 Task: Look for space in Cieza, Spain from 22nd June, 2023 to 30th June, 2023 for 2 adults in price range Rs.7000 to Rs.15000. Place can be entire place with 1  bedroom having 1 bed and 1 bathroom. Property type can be house, flat, guest house, hotel. Booking option can be shelf check-in. Required host language is English.
Action: Mouse moved to (296, 151)
Screenshot: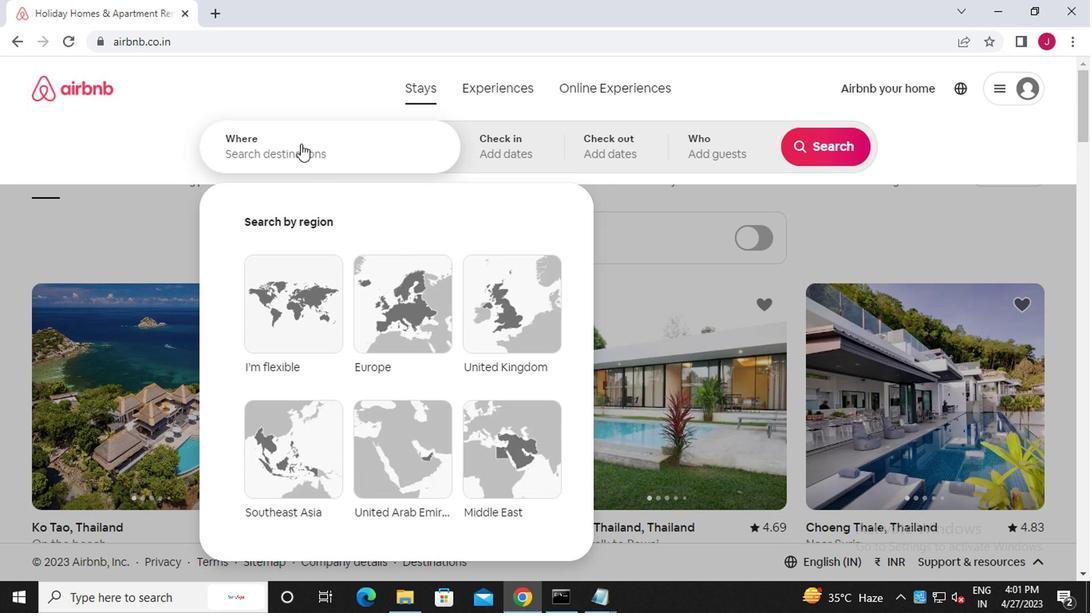 
Action: Mouse pressed left at (296, 151)
Screenshot: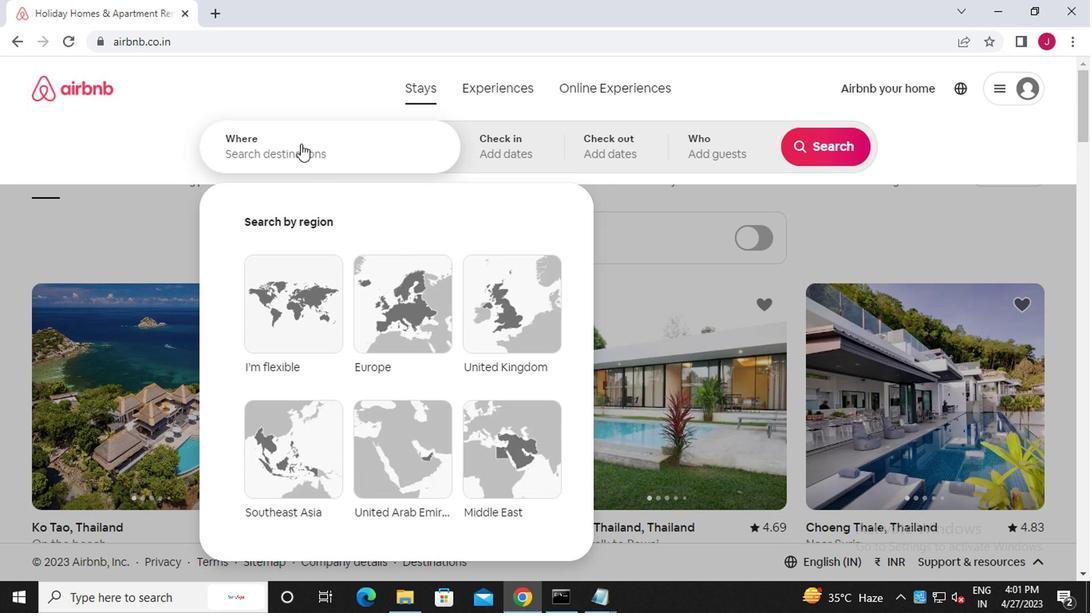 
Action: Mouse moved to (296, 151)
Screenshot: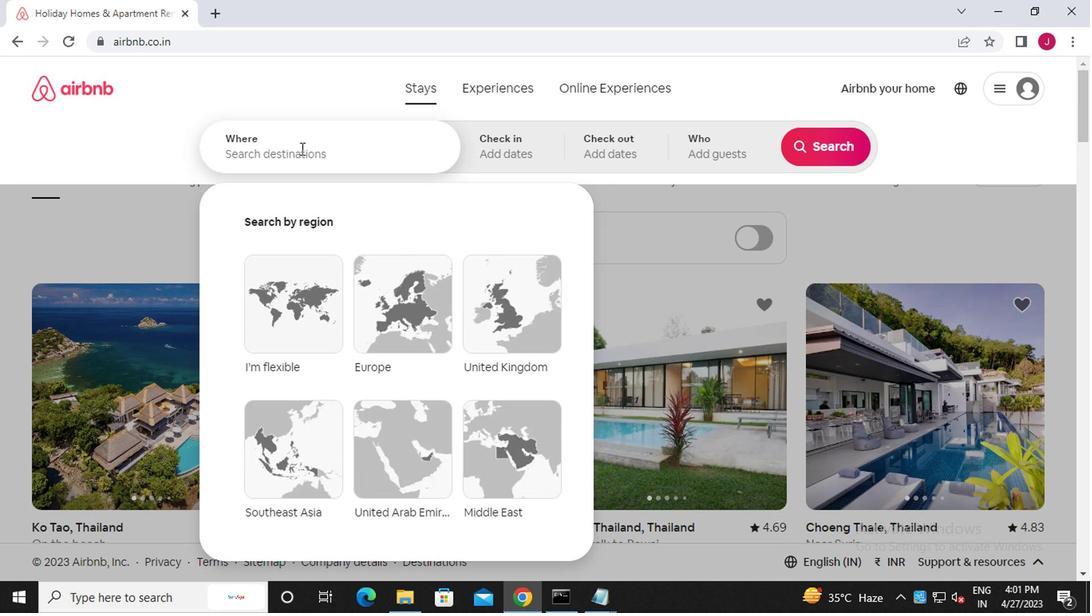 
Action: Key pressed c<Key.caps_lock>ieza
Screenshot: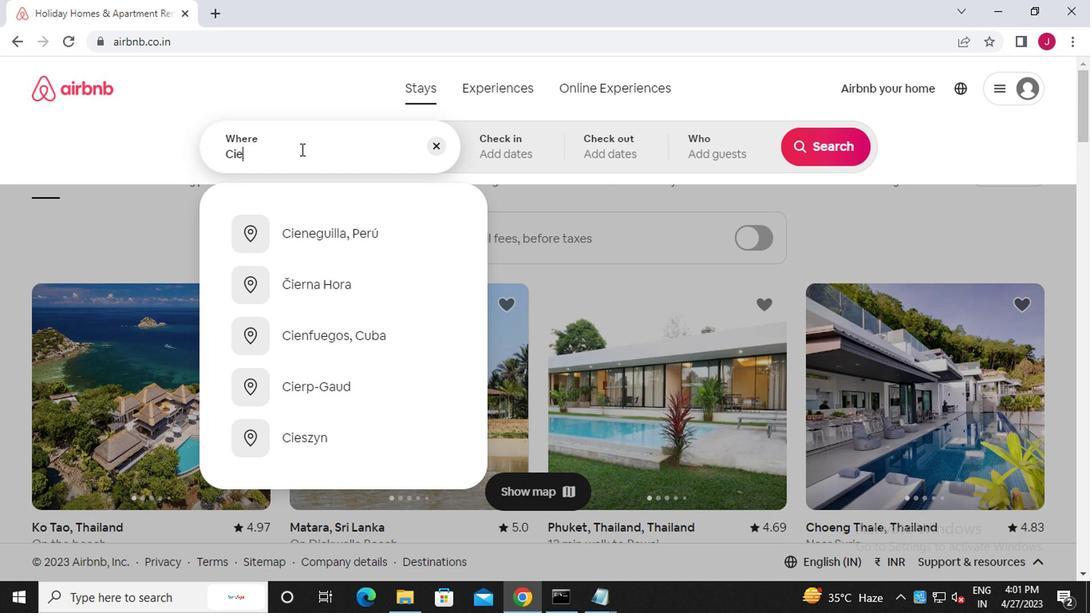 
Action: Mouse moved to (322, 282)
Screenshot: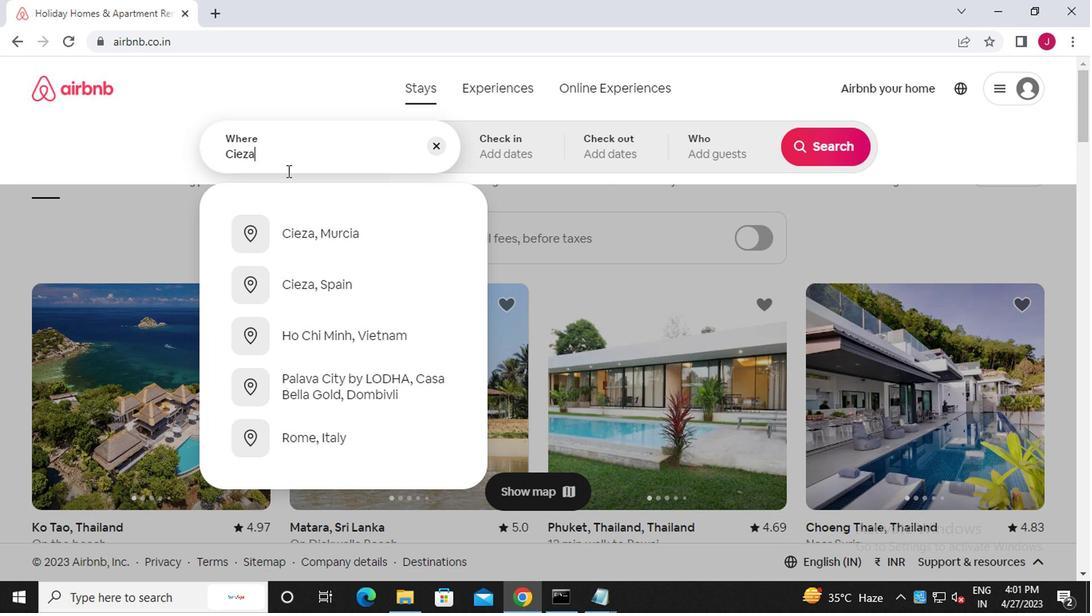 
Action: Mouse pressed left at (322, 282)
Screenshot: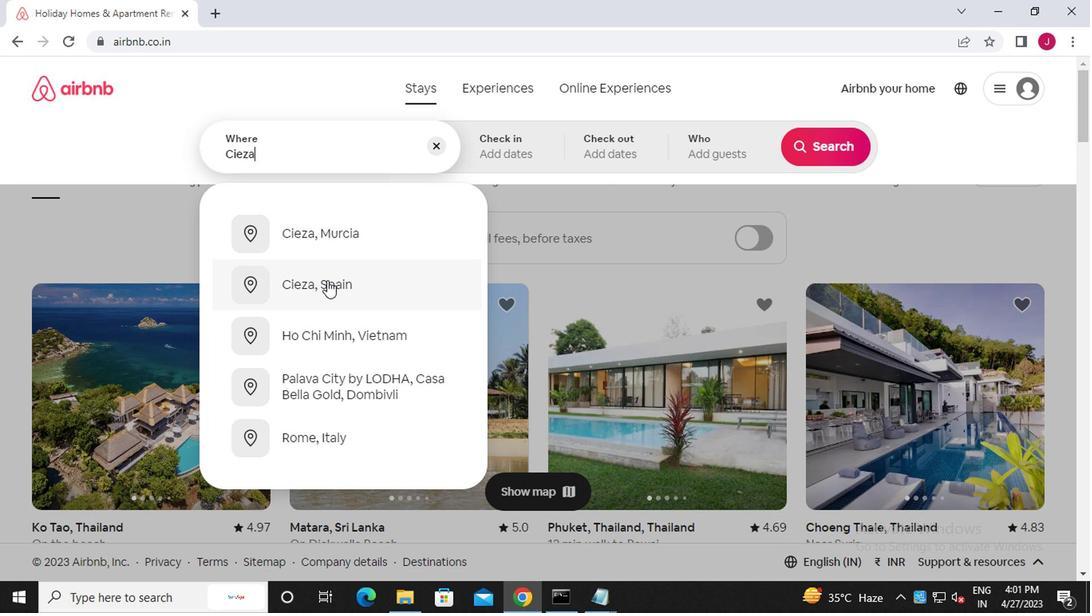 
Action: Mouse moved to (814, 277)
Screenshot: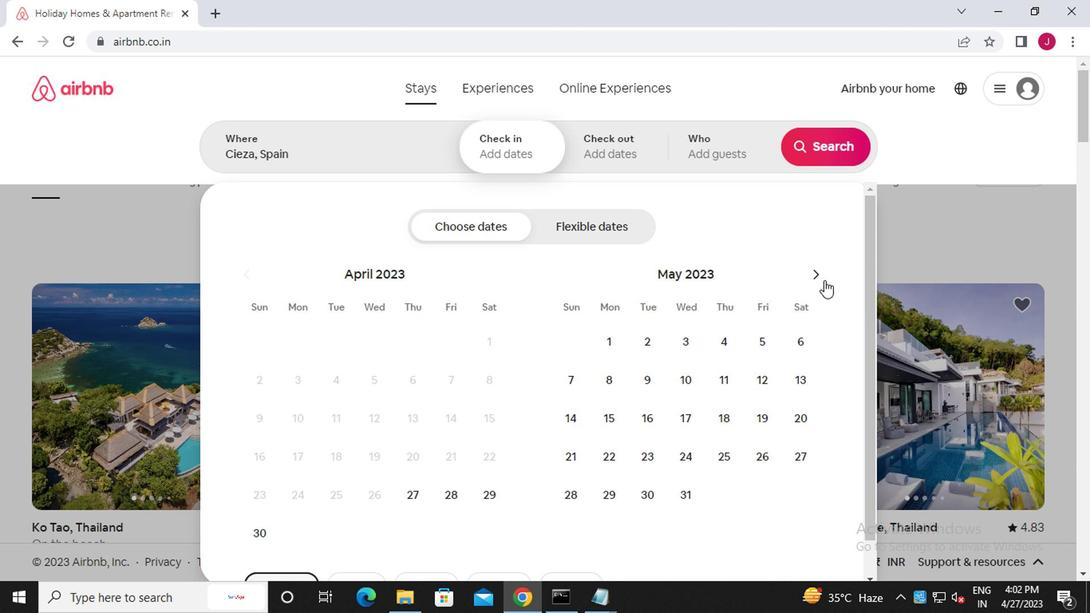 
Action: Mouse pressed left at (814, 277)
Screenshot: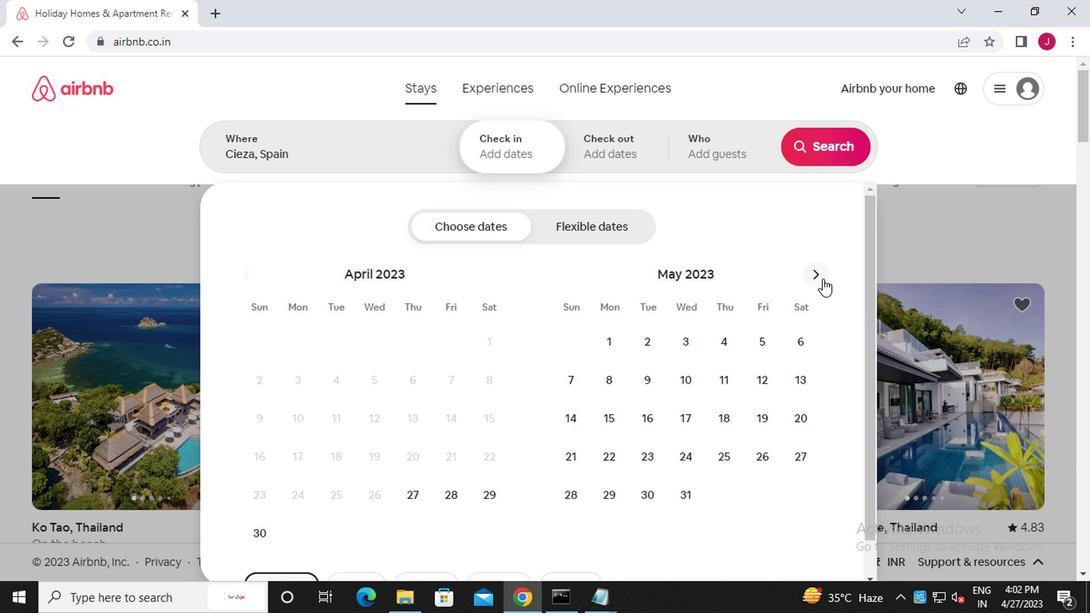 
Action: Mouse moved to (721, 461)
Screenshot: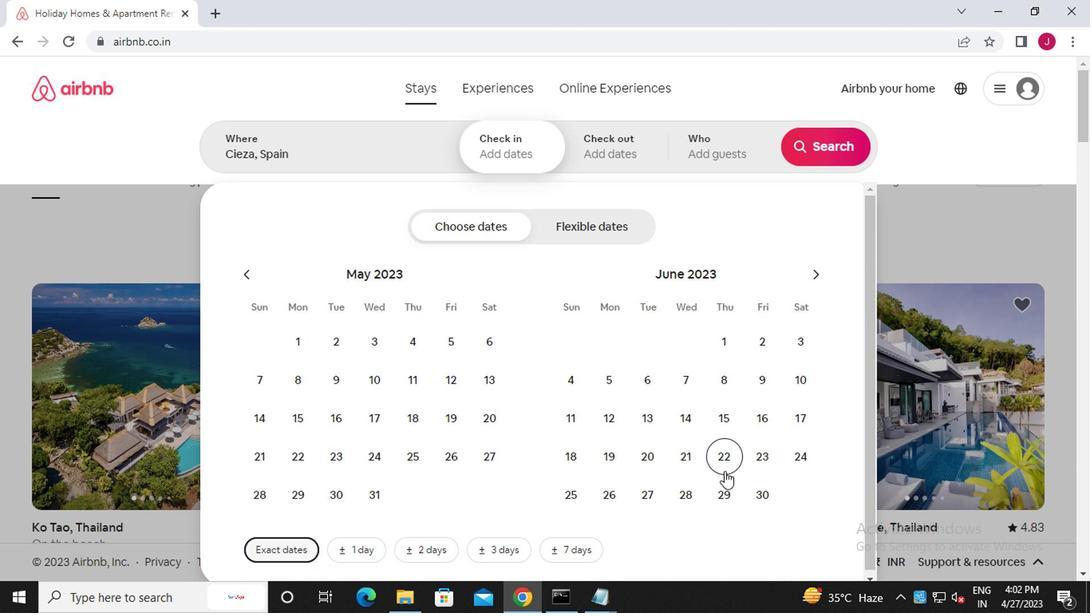 
Action: Mouse pressed left at (721, 461)
Screenshot: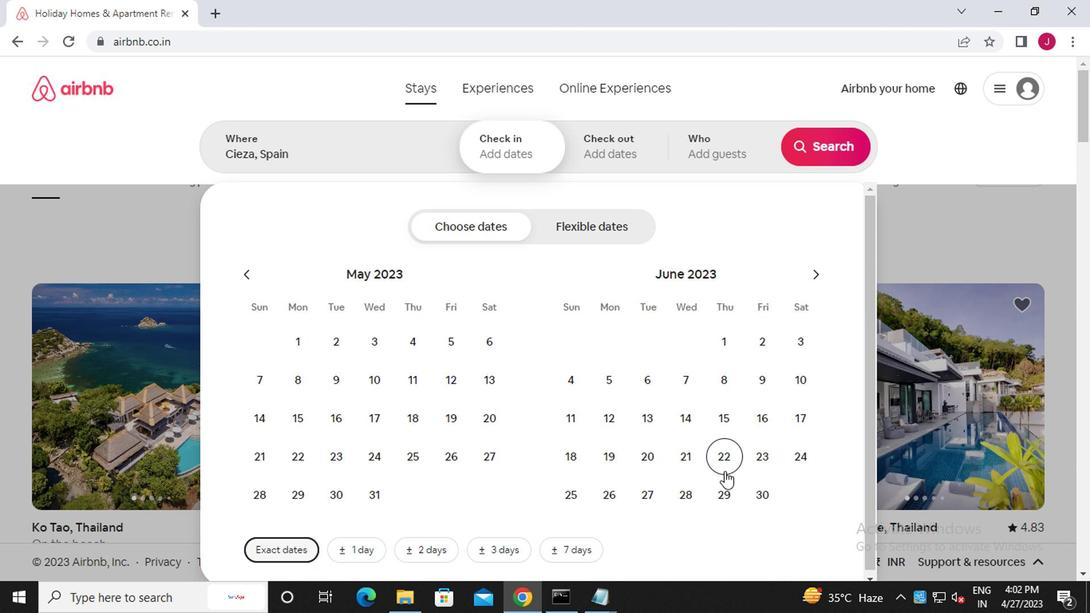 
Action: Mouse moved to (764, 492)
Screenshot: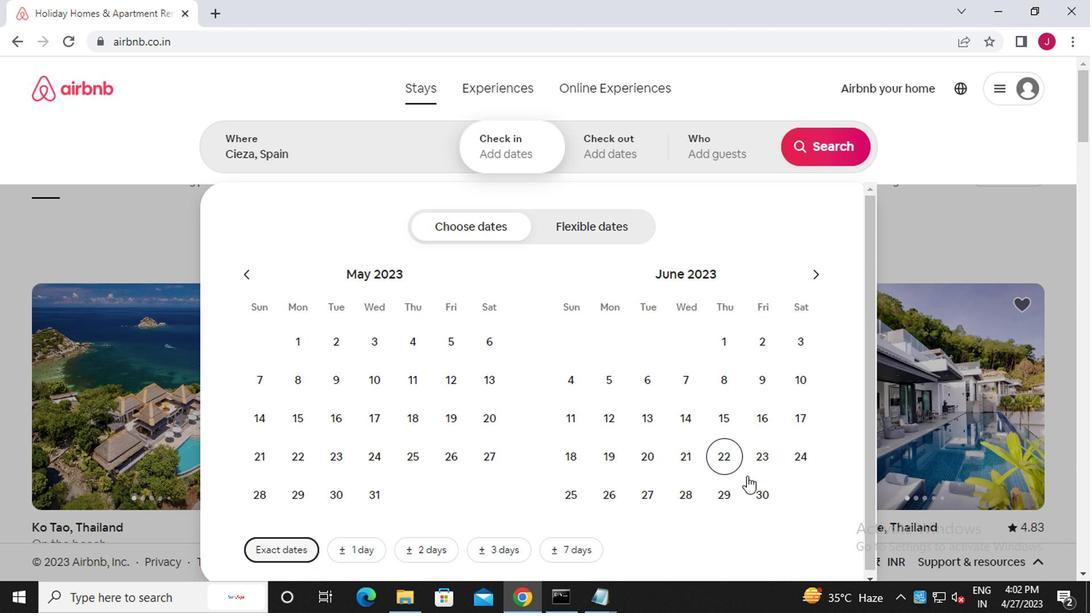 
Action: Mouse pressed left at (764, 492)
Screenshot: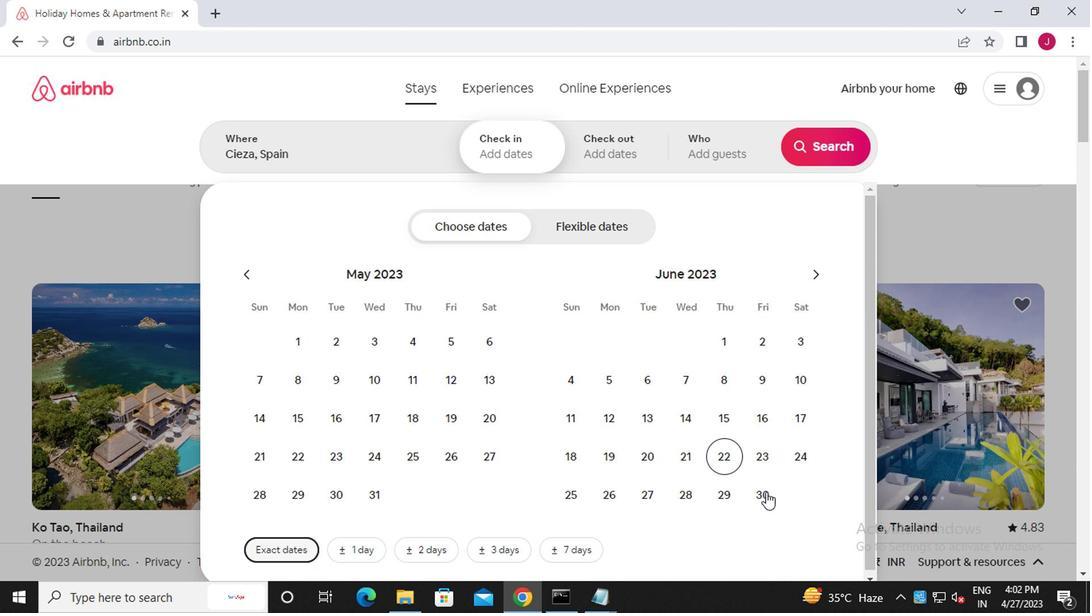 
Action: Mouse moved to (708, 146)
Screenshot: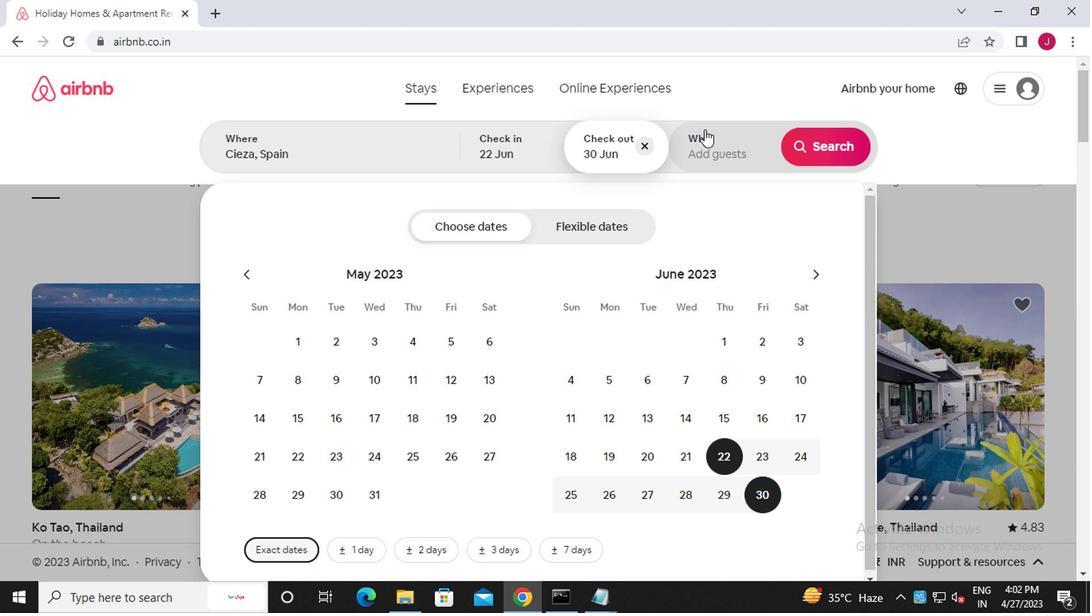 
Action: Mouse pressed left at (708, 146)
Screenshot: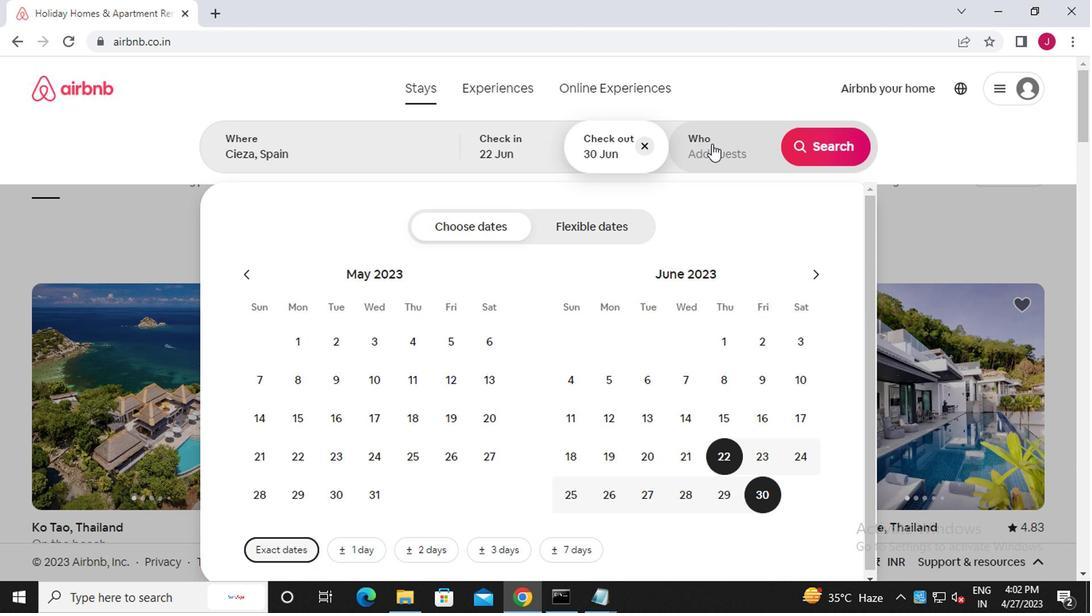 
Action: Mouse moved to (827, 227)
Screenshot: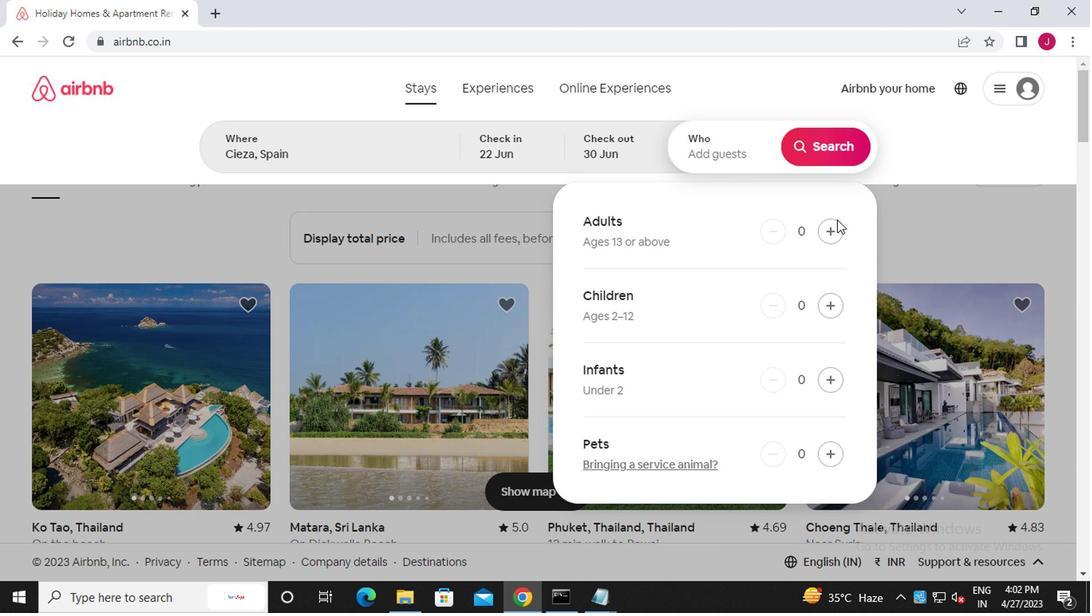 
Action: Mouse pressed left at (827, 227)
Screenshot: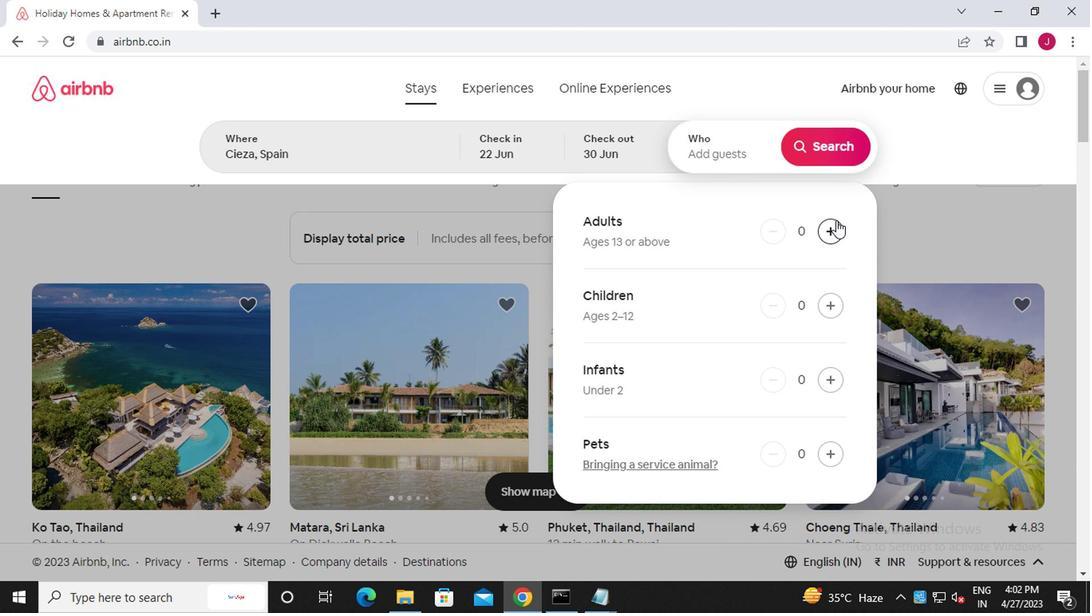 
Action: Mouse moved to (827, 227)
Screenshot: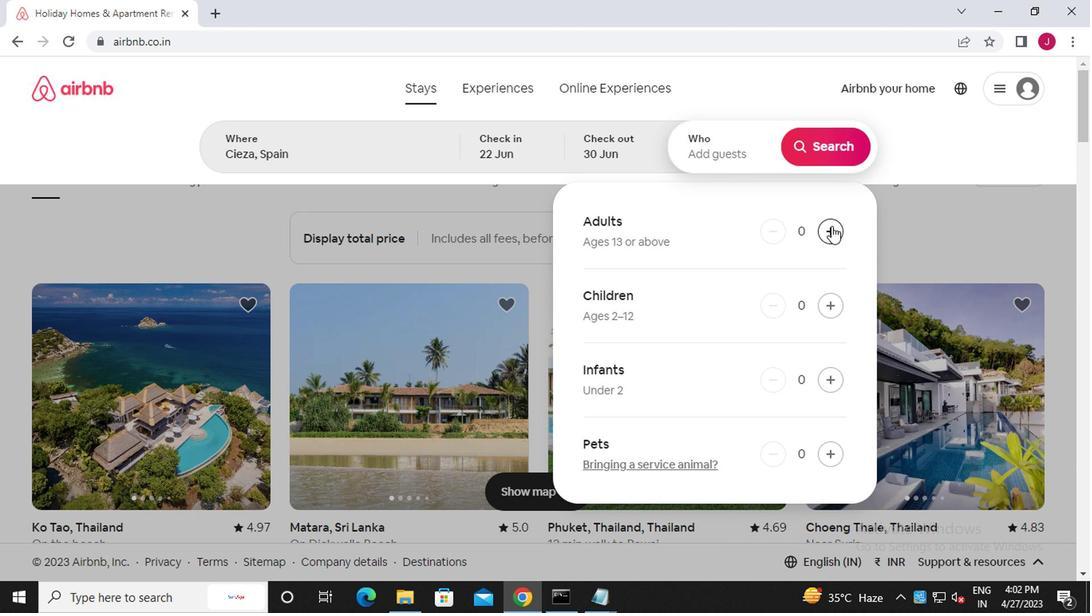 
Action: Mouse pressed left at (827, 227)
Screenshot: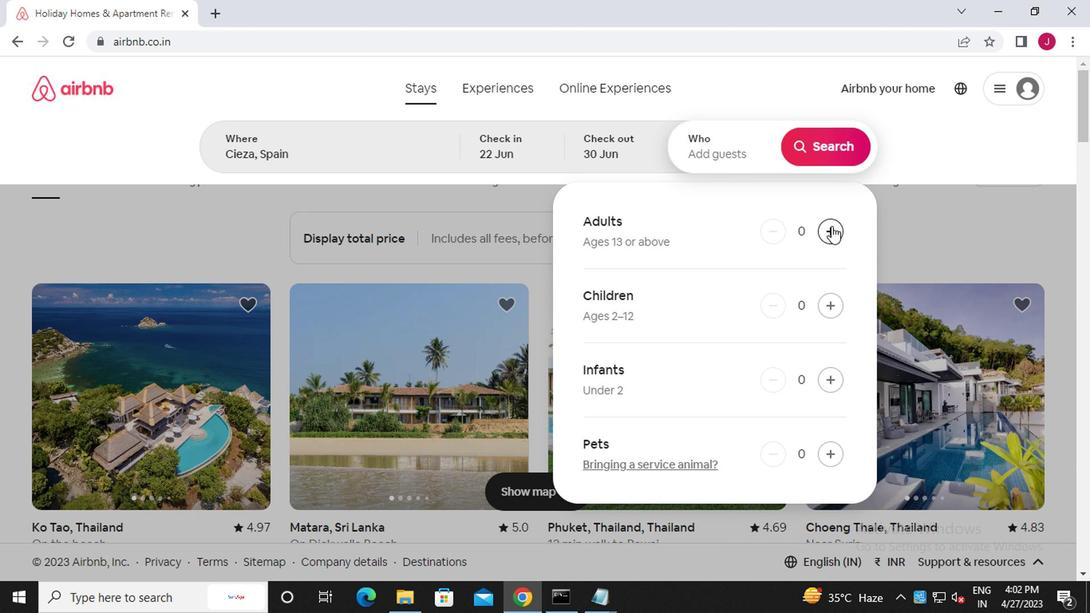 
Action: Mouse moved to (823, 154)
Screenshot: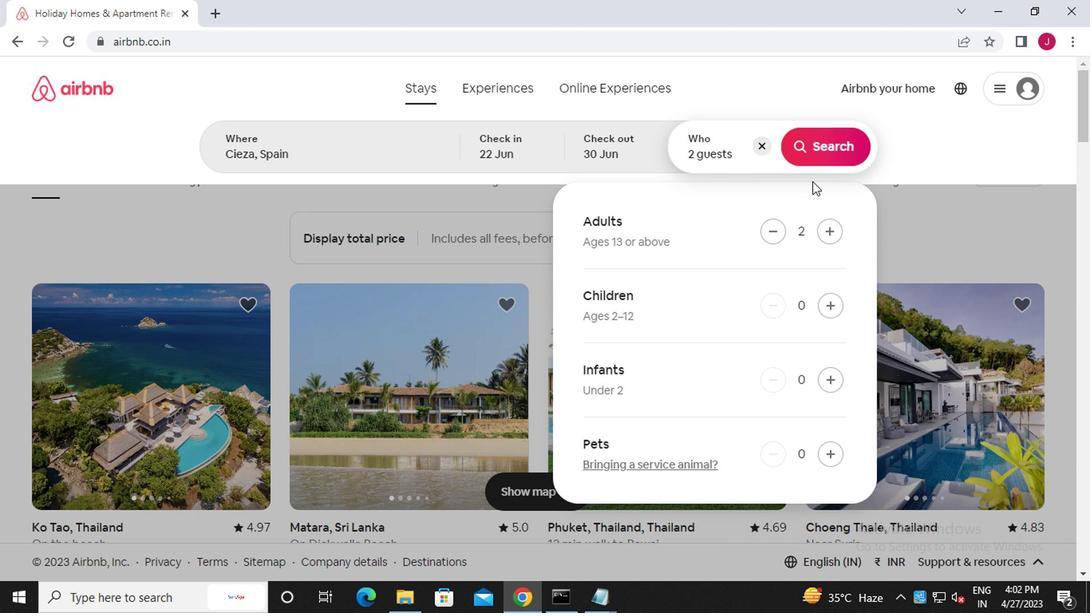 
Action: Mouse pressed left at (823, 154)
Screenshot: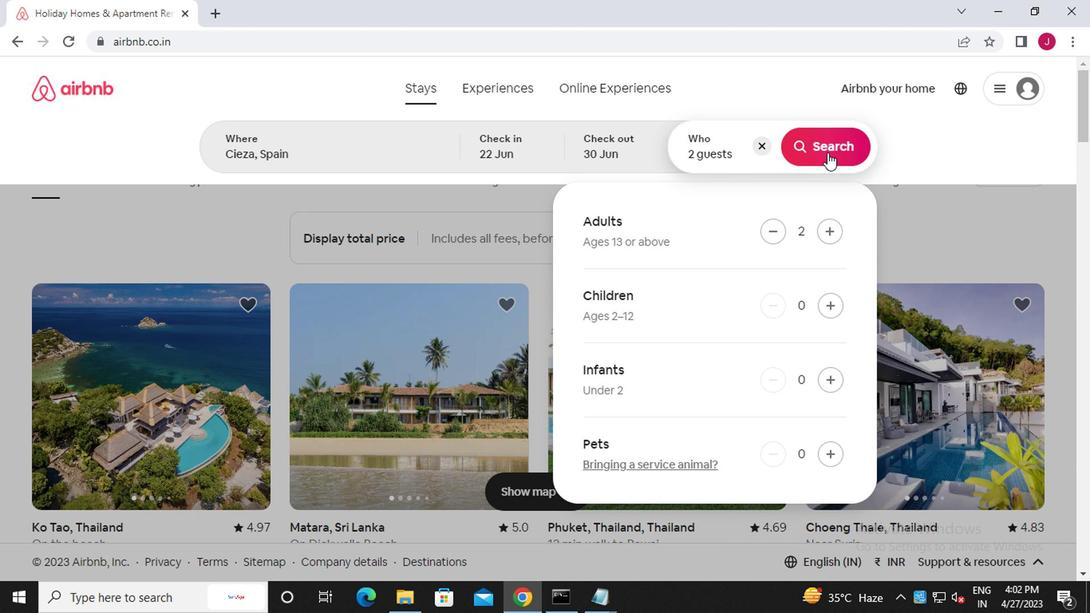 
Action: Mouse moved to (1030, 157)
Screenshot: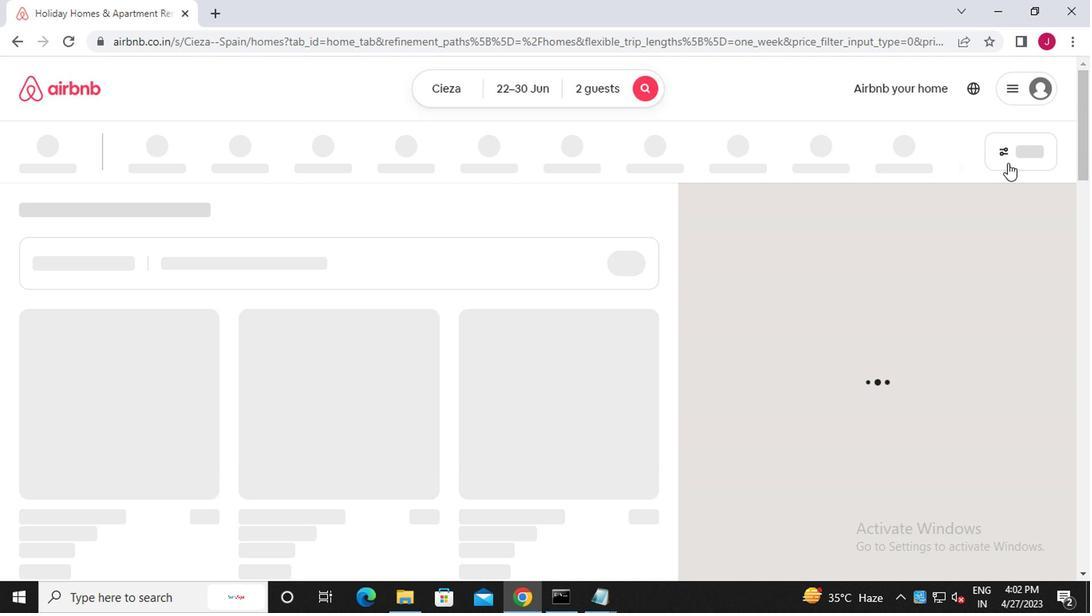 
Action: Mouse pressed left at (1030, 157)
Screenshot: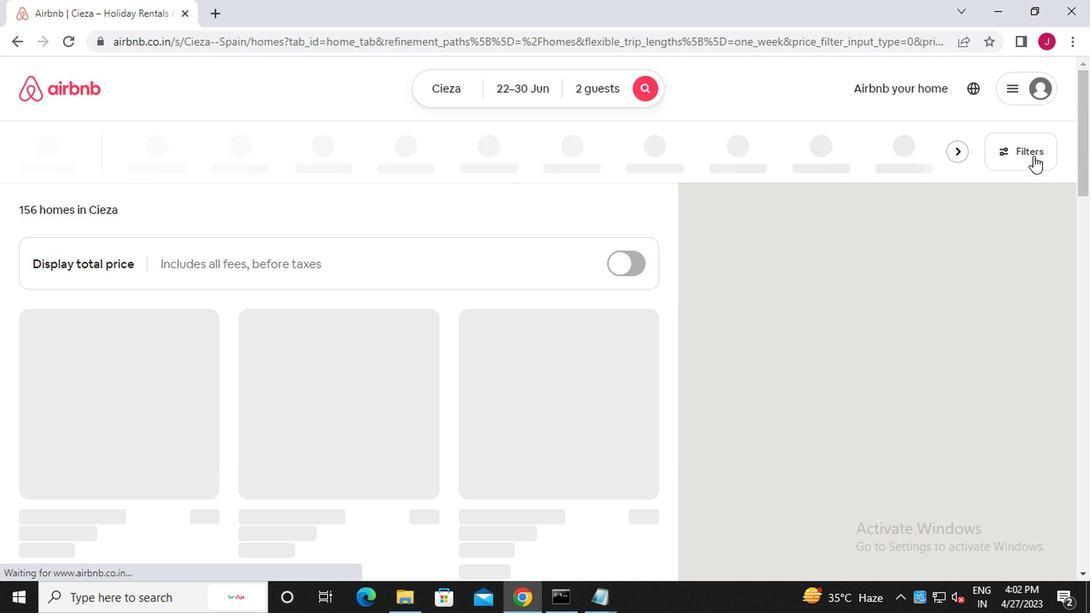
Action: Mouse moved to (336, 343)
Screenshot: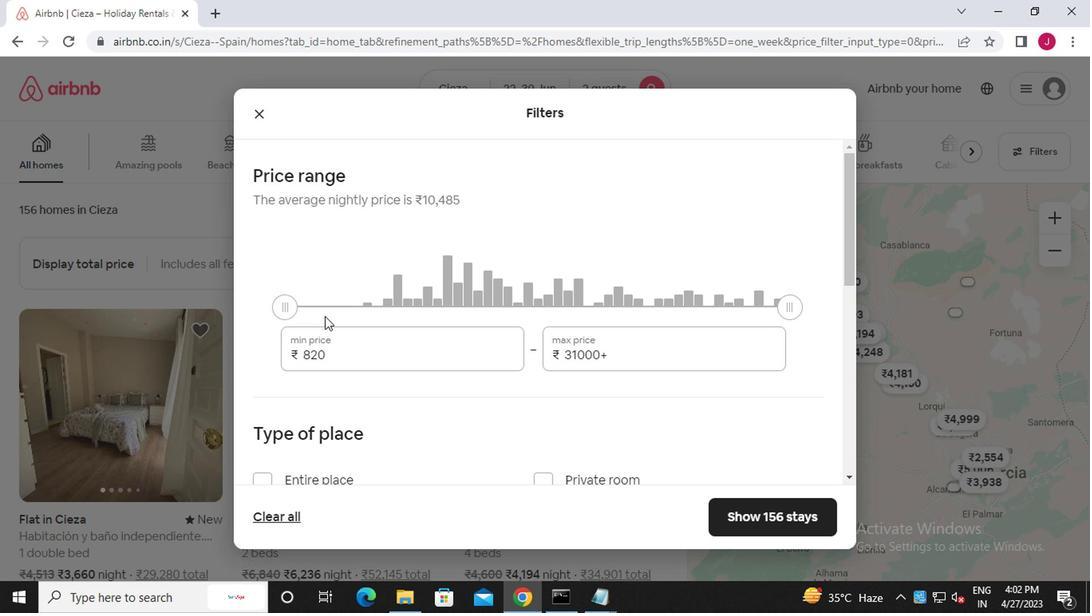
Action: Mouse pressed left at (336, 343)
Screenshot: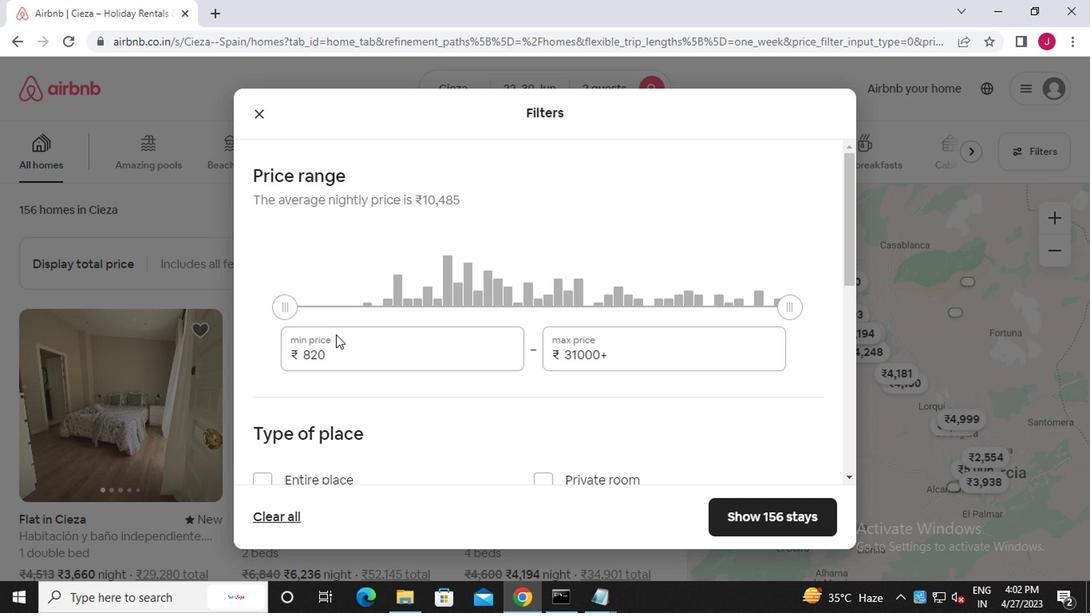 
Action: Mouse moved to (336, 348)
Screenshot: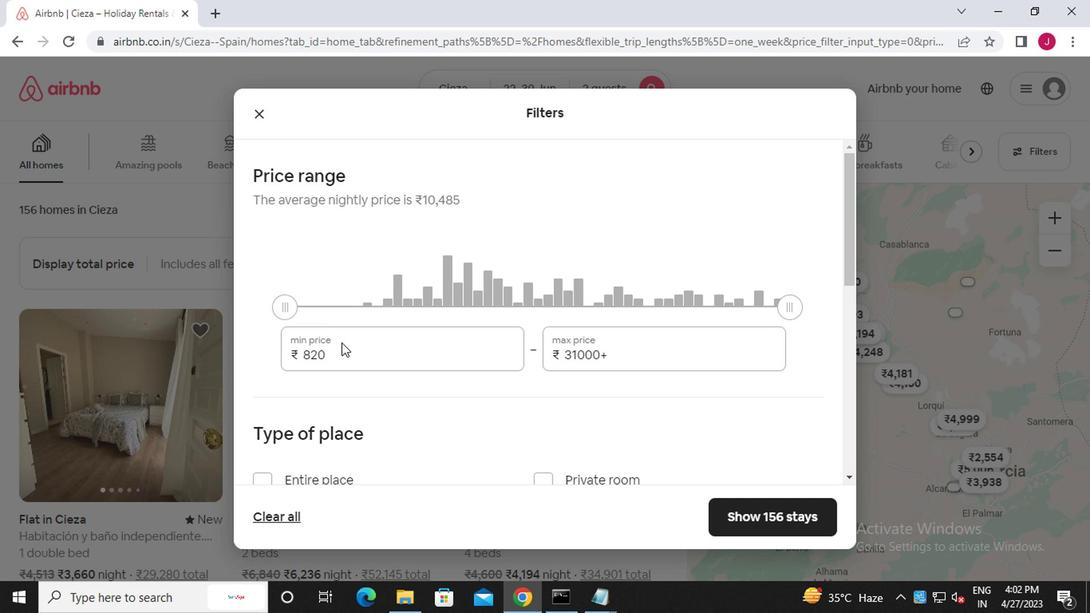 
Action: Key pressed <Key.backspace><Key.backspace><Key.backspace><<103>><<96>><<96>><<96>>
Screenshot: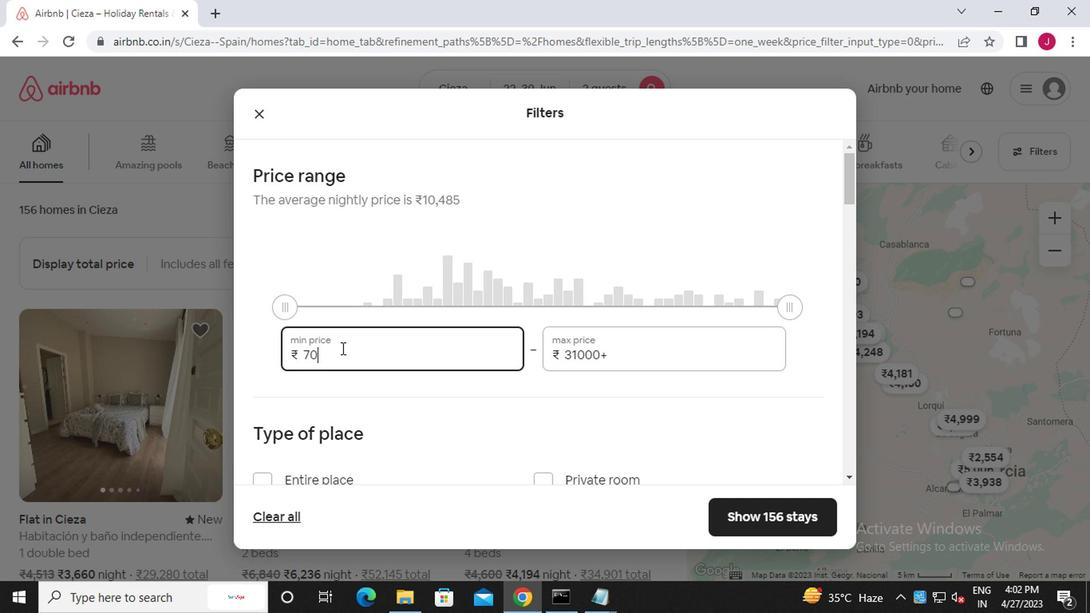 
Action: Mouse moved to (618, 353)
Screenshot: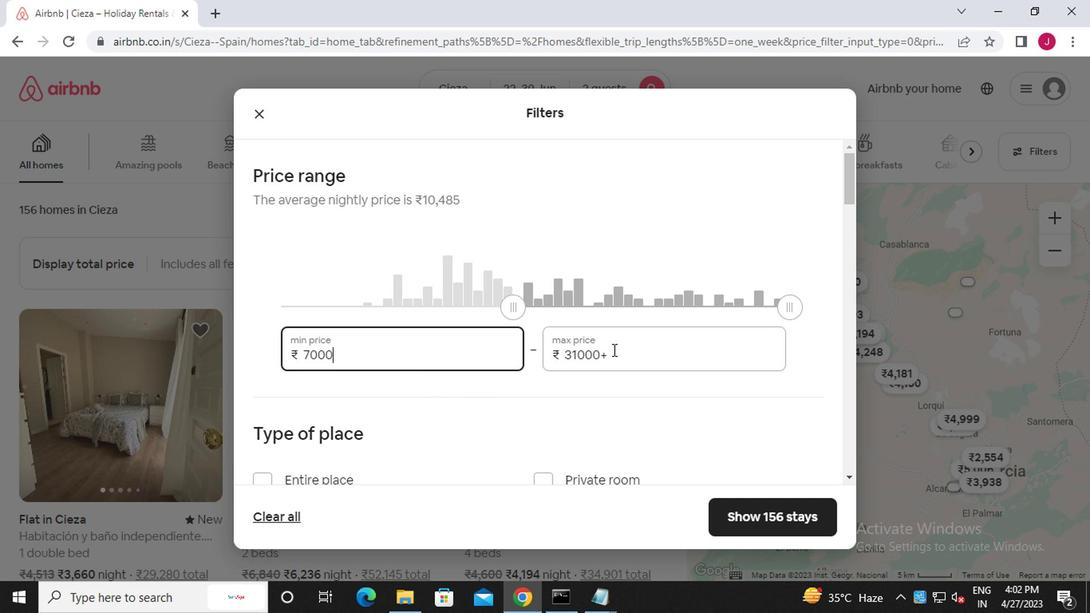 
Action: Mouse pressed left at (618, 353)
Screenshot: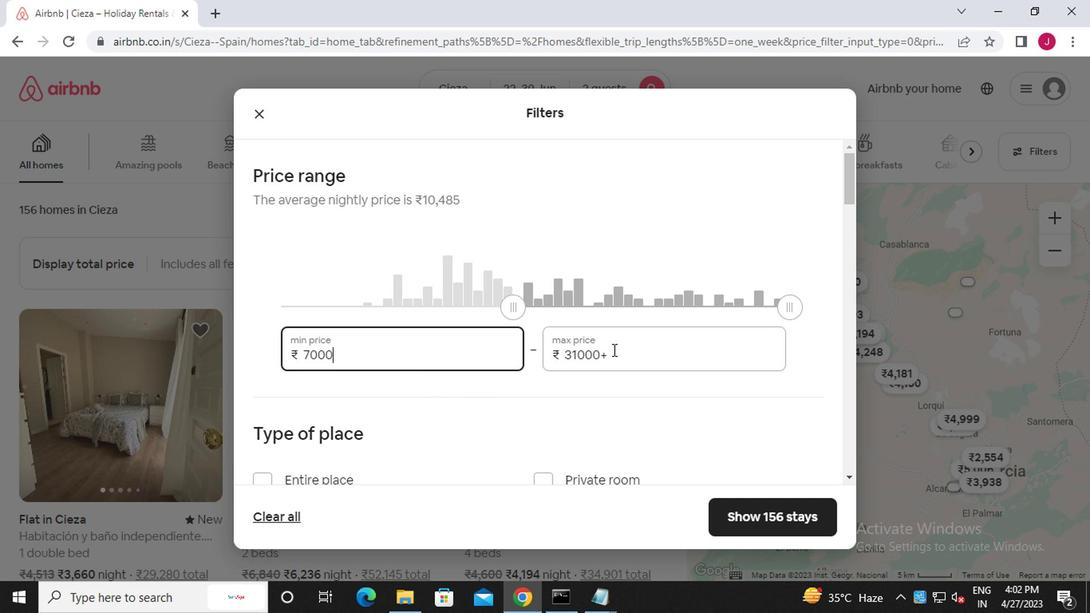 
Action: Key pressed <Key.backspace><Key.backspace><Key.backspace><Key.backspace><Key.backspace><Key.backspace><Key.backspace><Key.backspace><Key.backspace><Key.backspace><<97>><<101>><<96>><<96>><<96>>
Screenshot: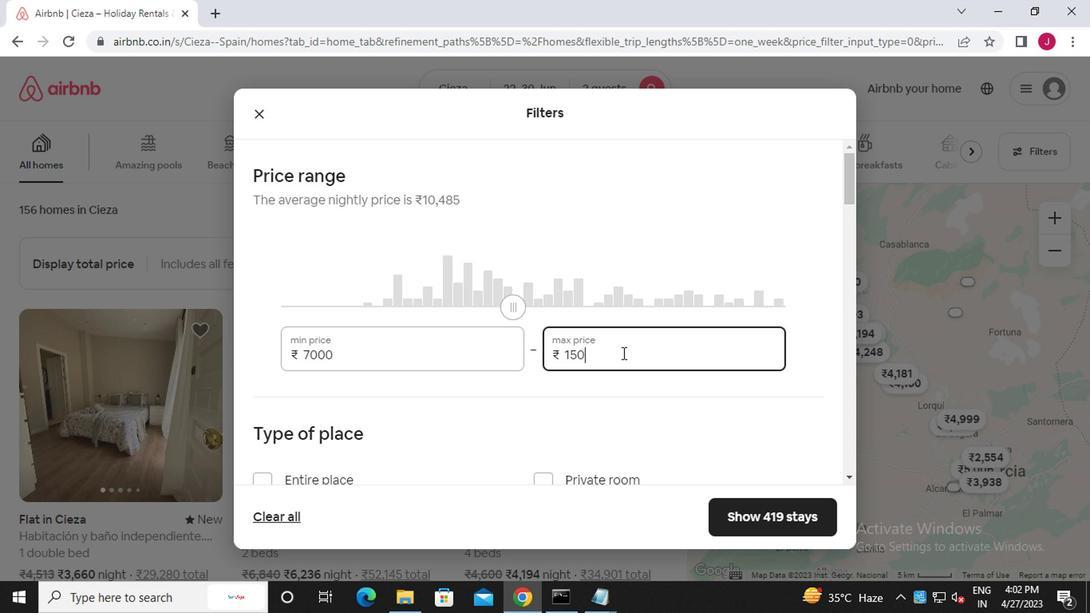 
Action: Mouse moved to (611, 366)
Screenshot: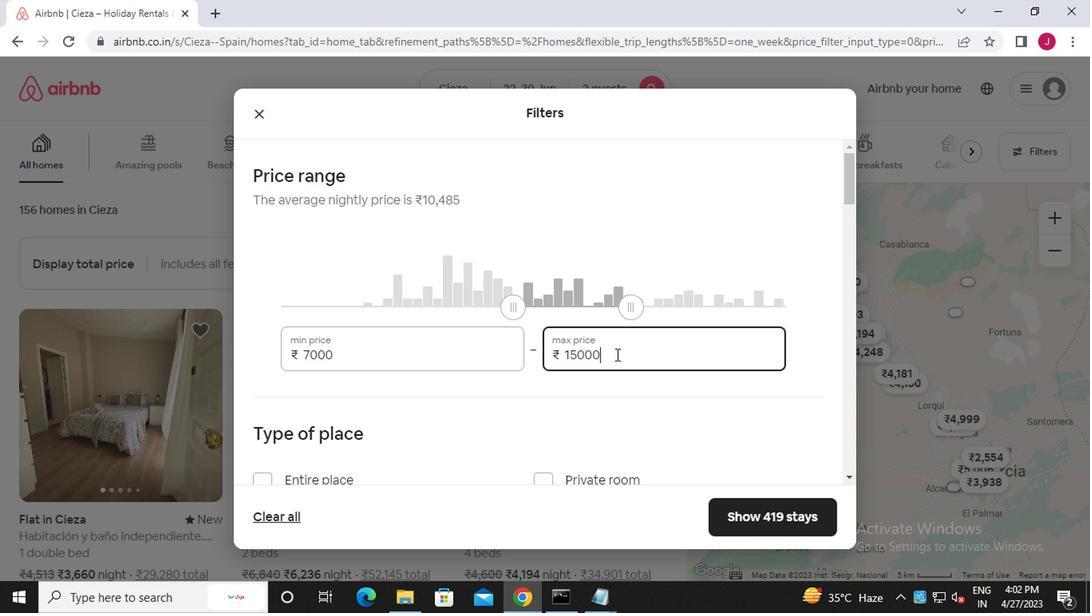 
Action: Mouse scrolled (611, 365) with delta (0, -1)
Screenshot: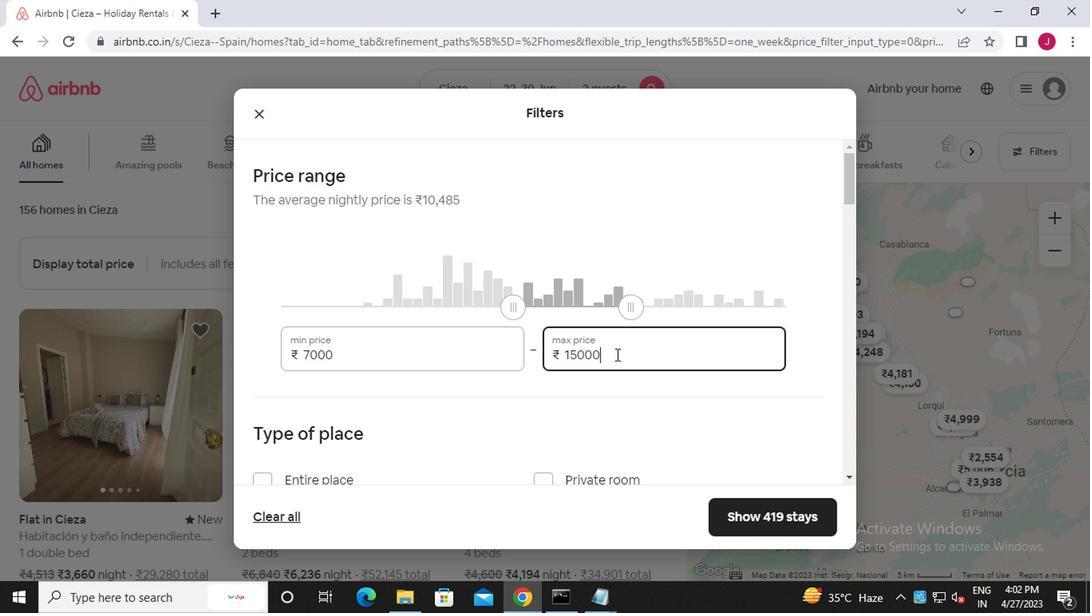 
Action: Mouse moved to (611, 368)
Screenshot: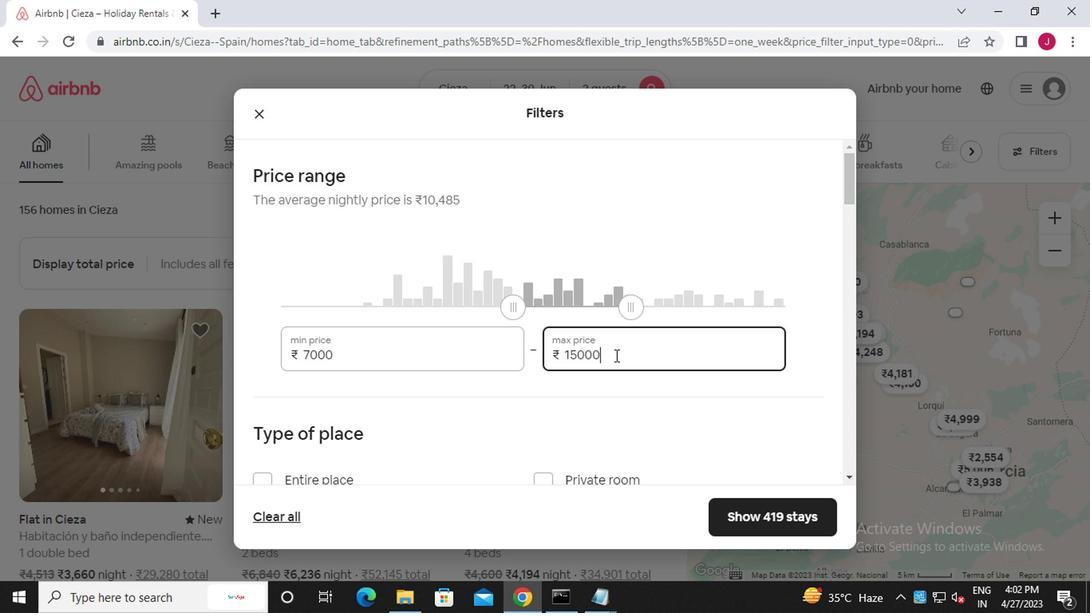 
Action: Mouse scrolled (611, 367) with delta (0, -1)
Screenshot: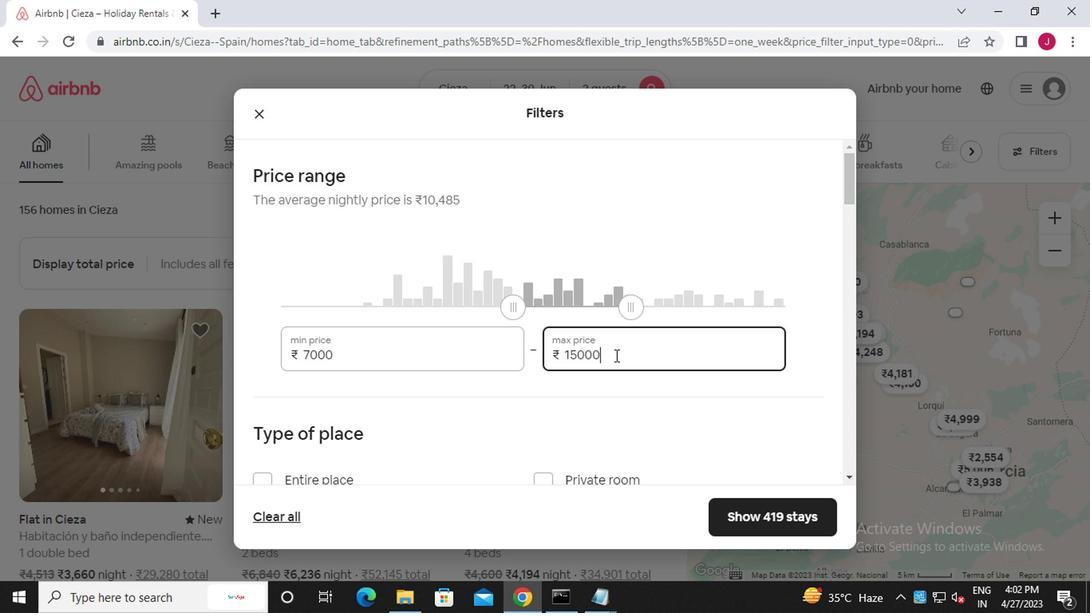 
Action: Mouse moved to (611, 368)
Screenshot: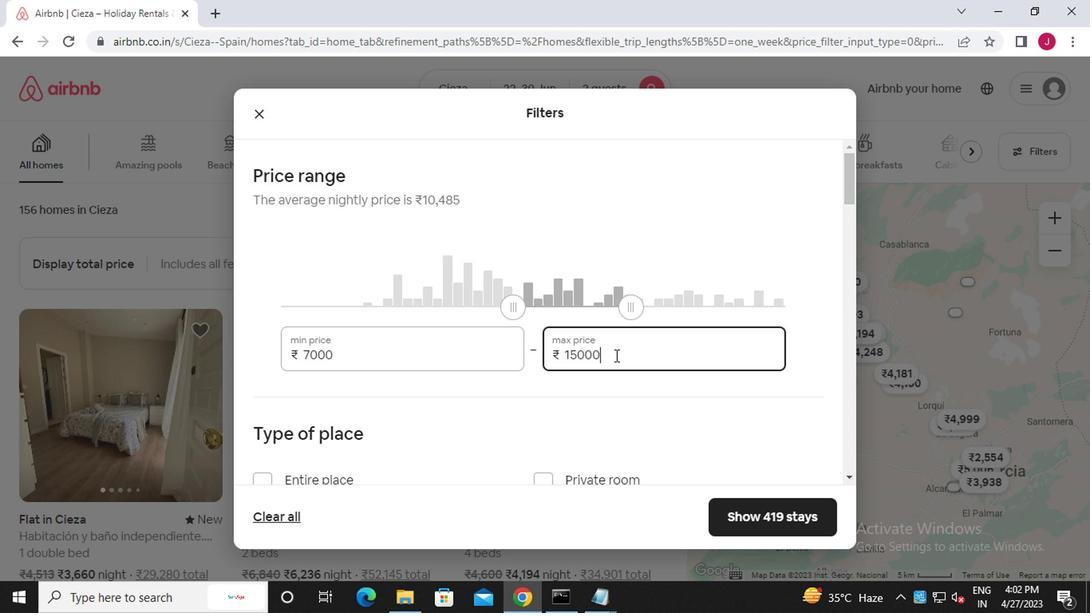 
Action: Mouse scrolled (611, 368) with delta (0, 0)
Screenshot: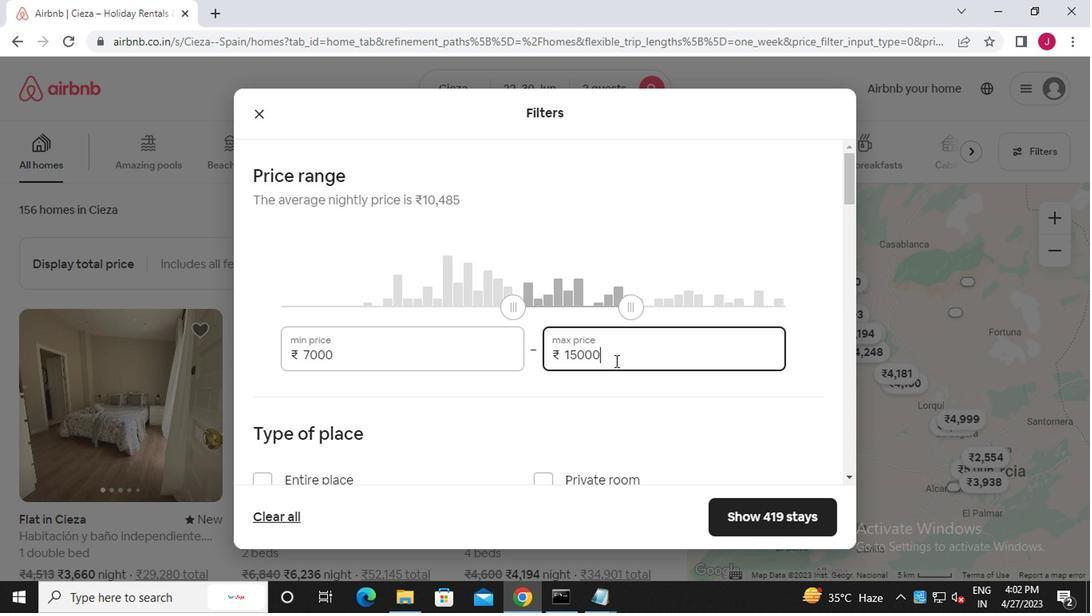 
Action: Mouse moved to (259, 246)
Screenshot: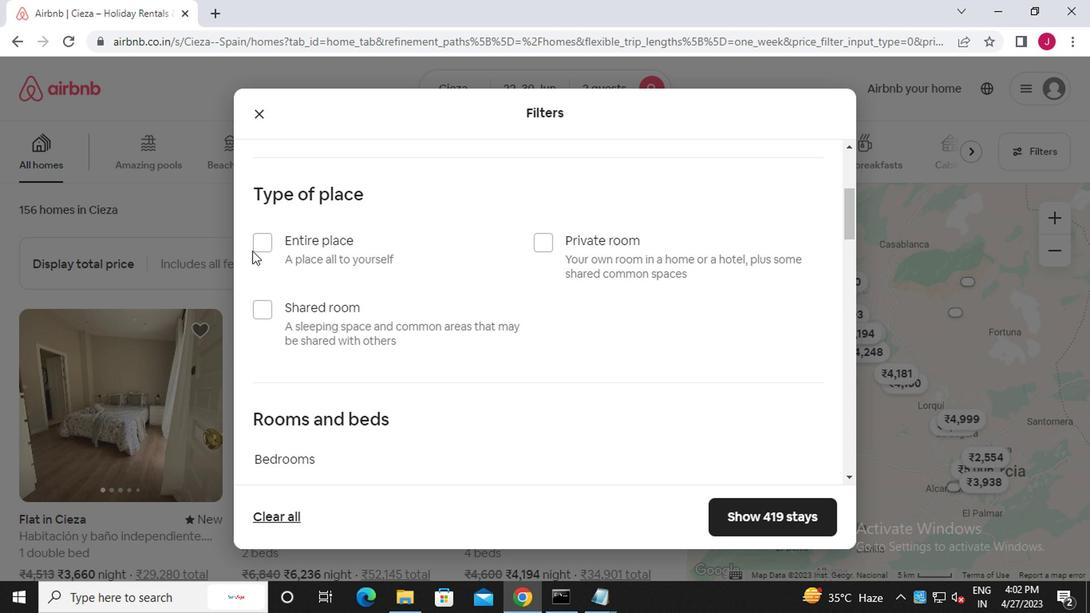 
Action: Mouse pressed left at (259, 246)
Screenshot: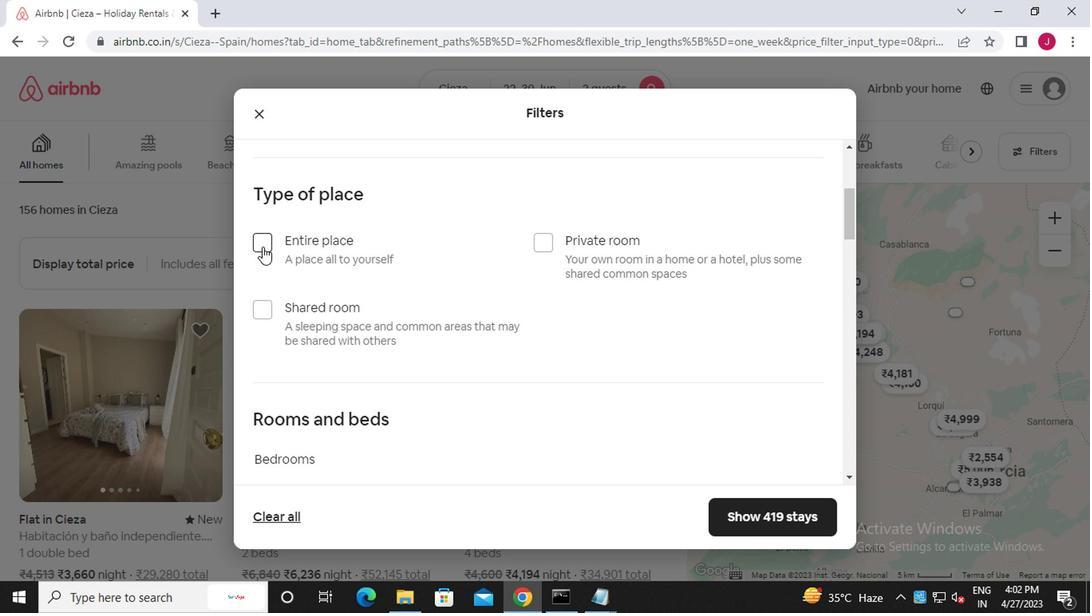 
Action: Mouse moved to (476, 335)
Screenshot: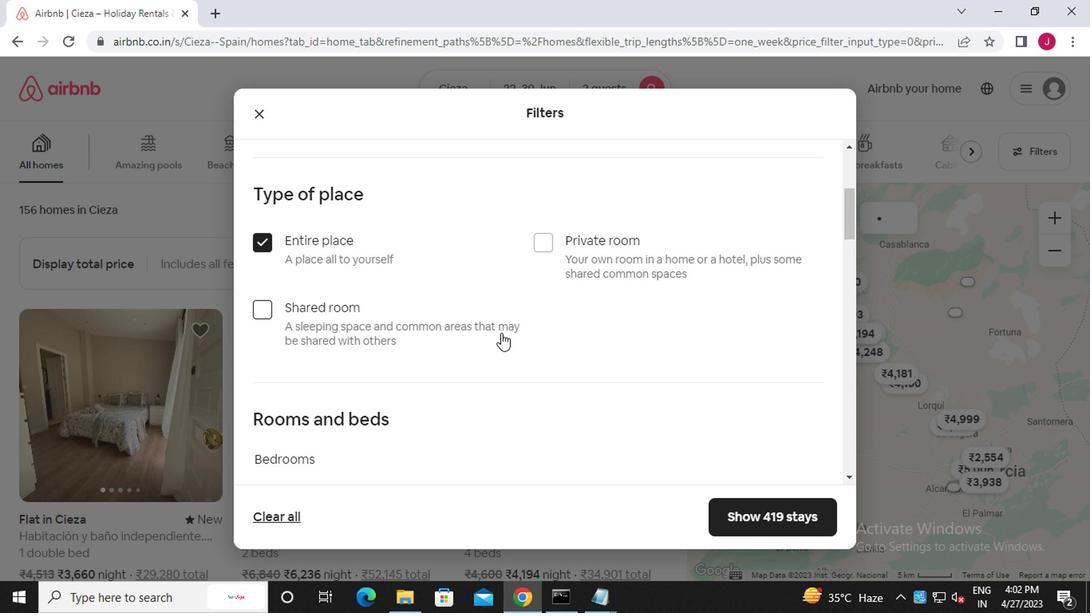 
Action: Mouse scrolled (476, 334) with delta (0, 0)
Screenshot: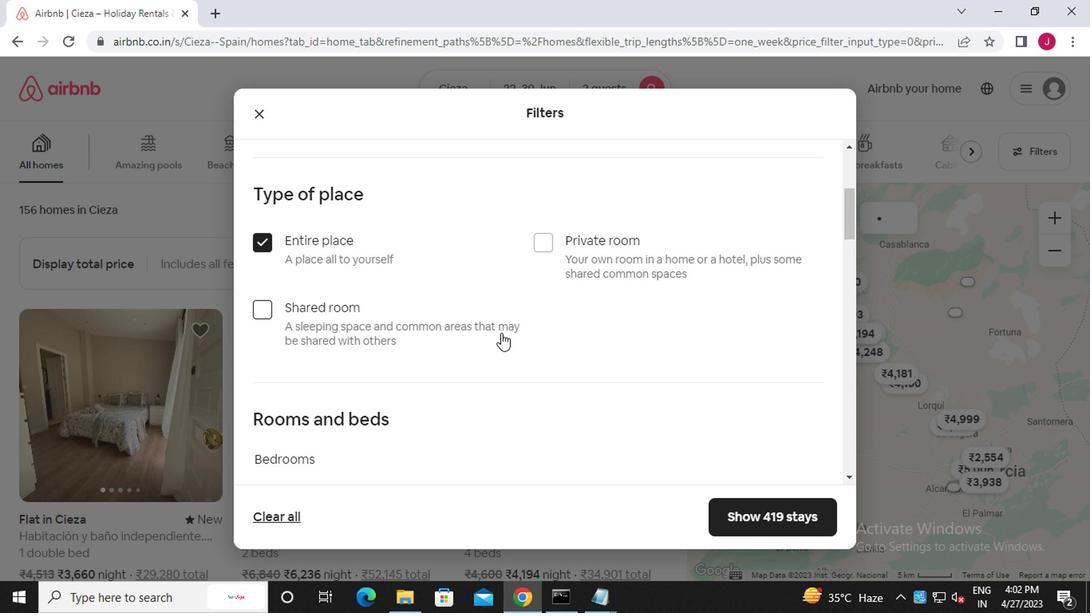 
Action: Mouse moved to (475, 335)
Screenshot: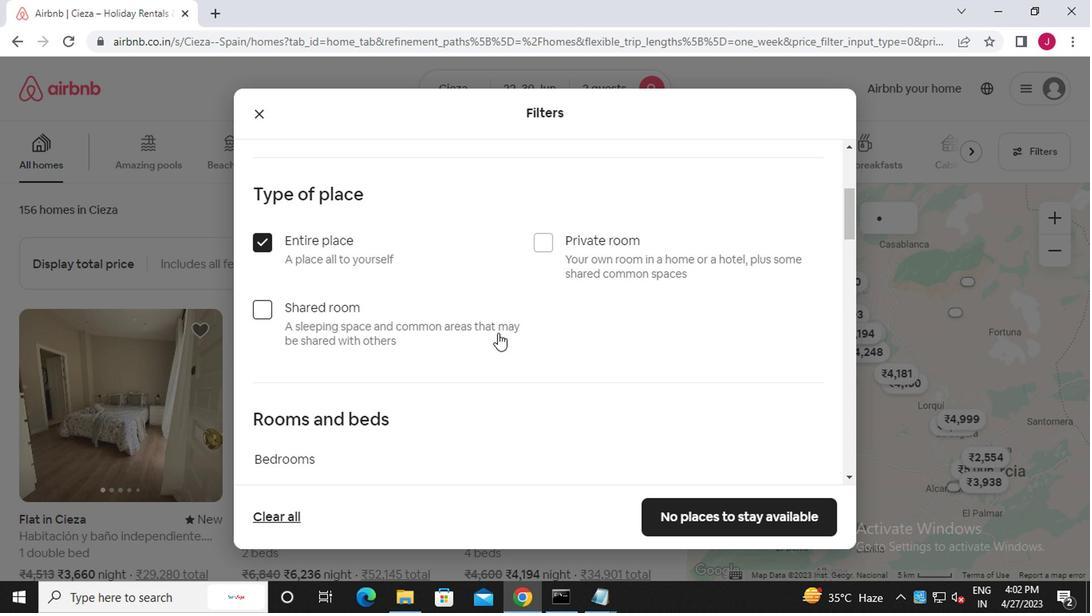 
Action: Mouse scrolled (475, 334) with delta (0, 0)
Screenshot: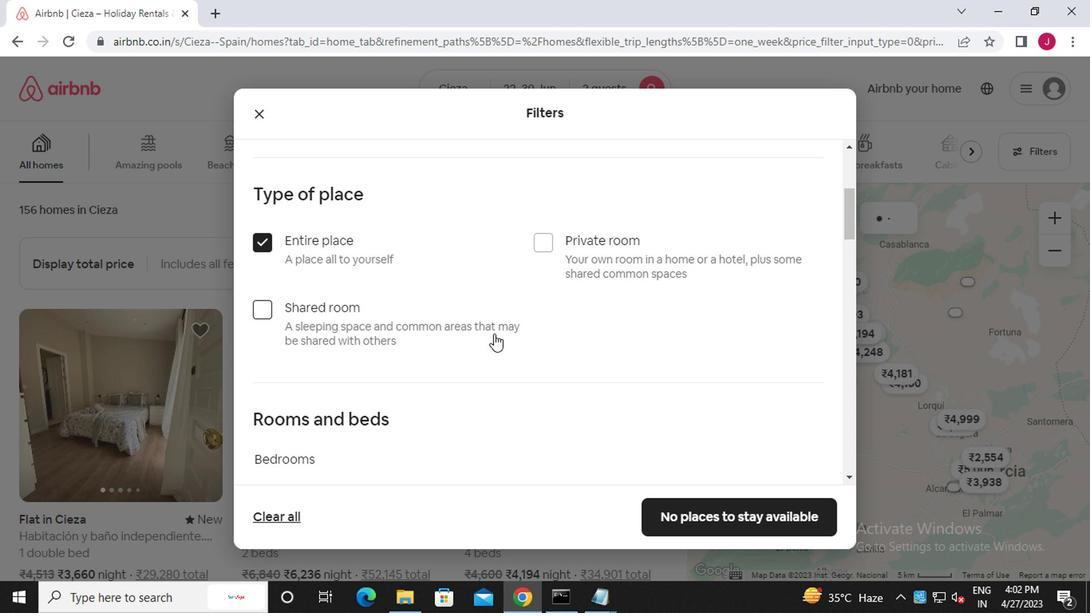 
Action: Mouse scrolled (475, 334) with delta (0, 0)
Screenshot: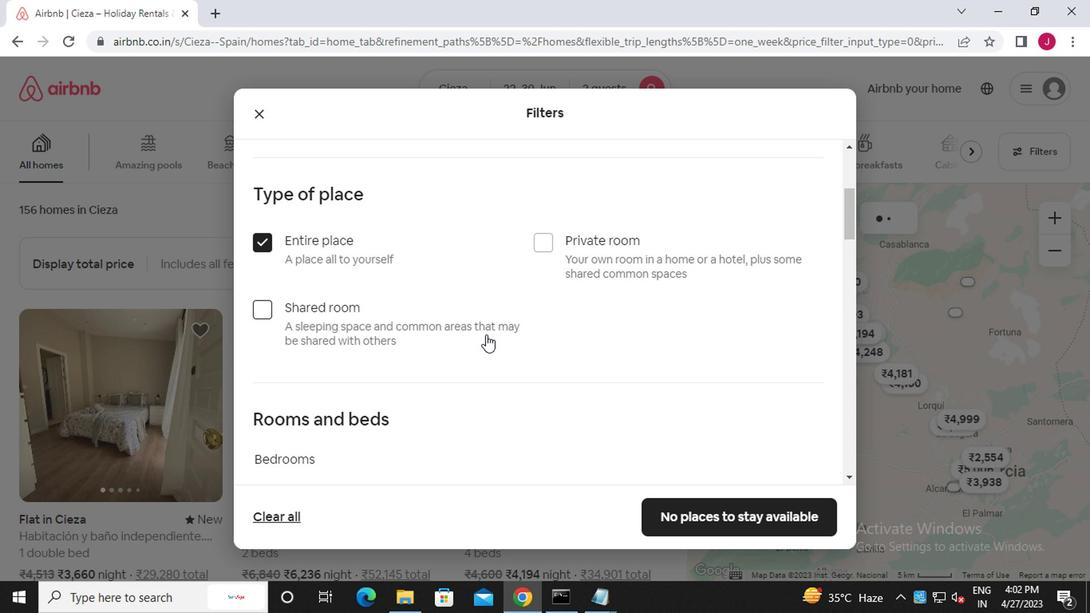 
Action: Mouse moved to (350, 264)
Screenshot: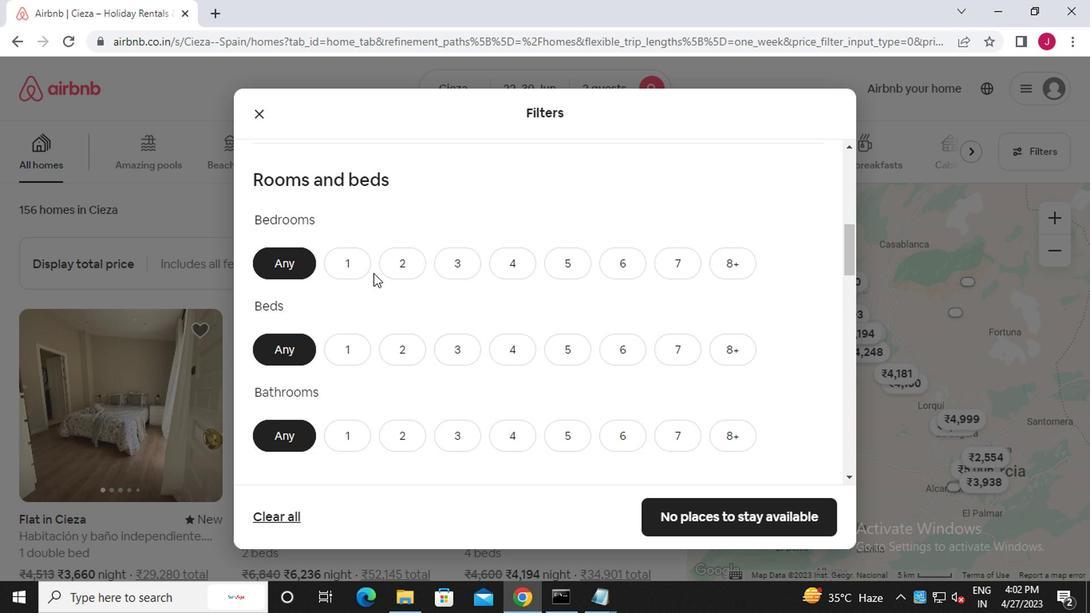 
Action: Mouse pressed left at (350, 264)
Screenshot: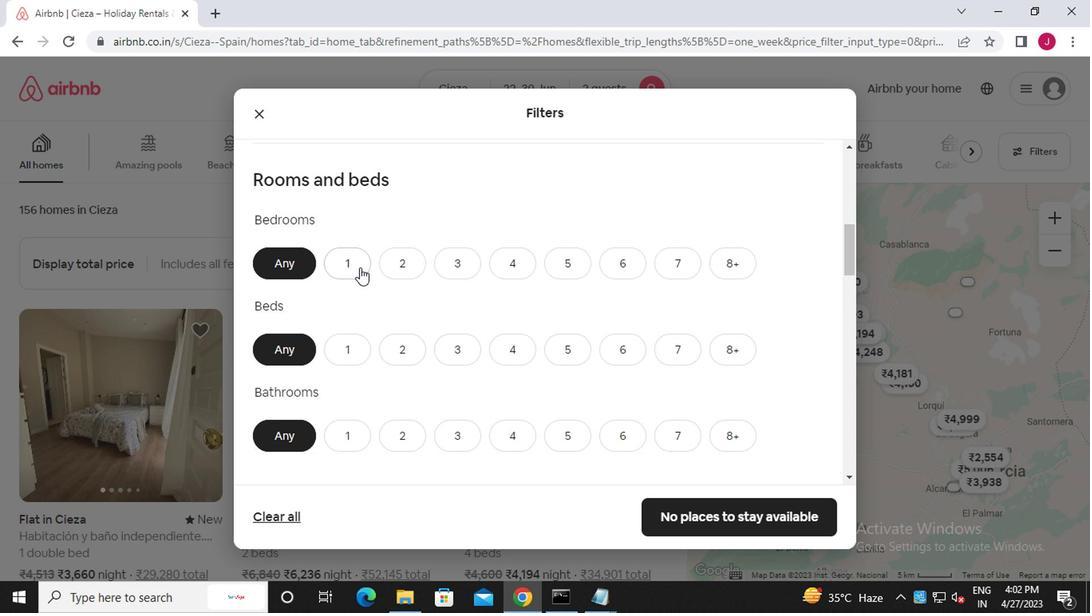
Action: Mouse moved to (330, 352)
Screenshot: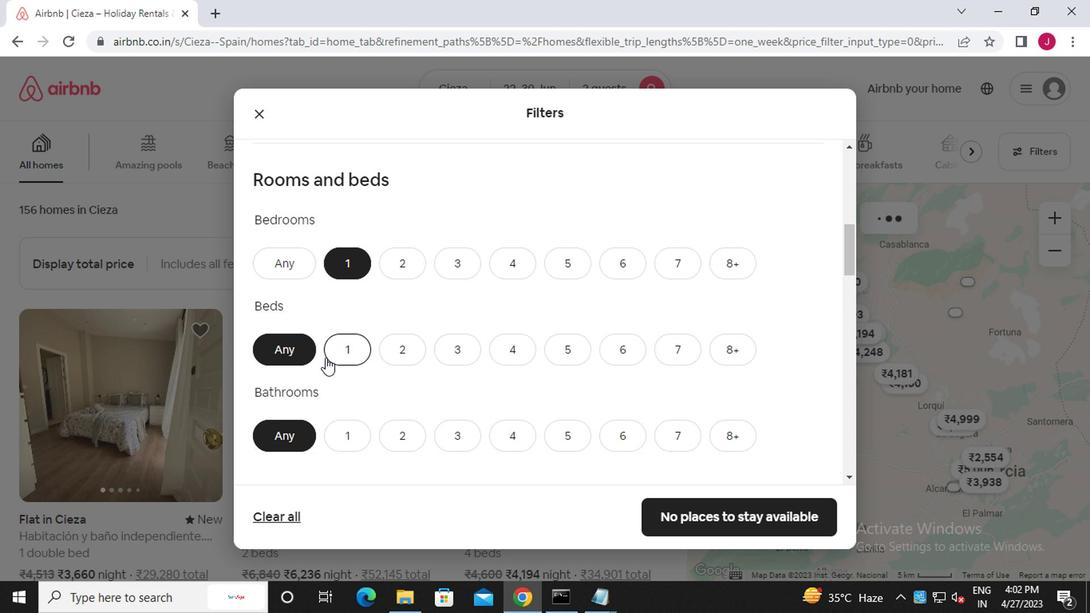 
Action: Mouse pressed left at (330, 352)
Screenshot: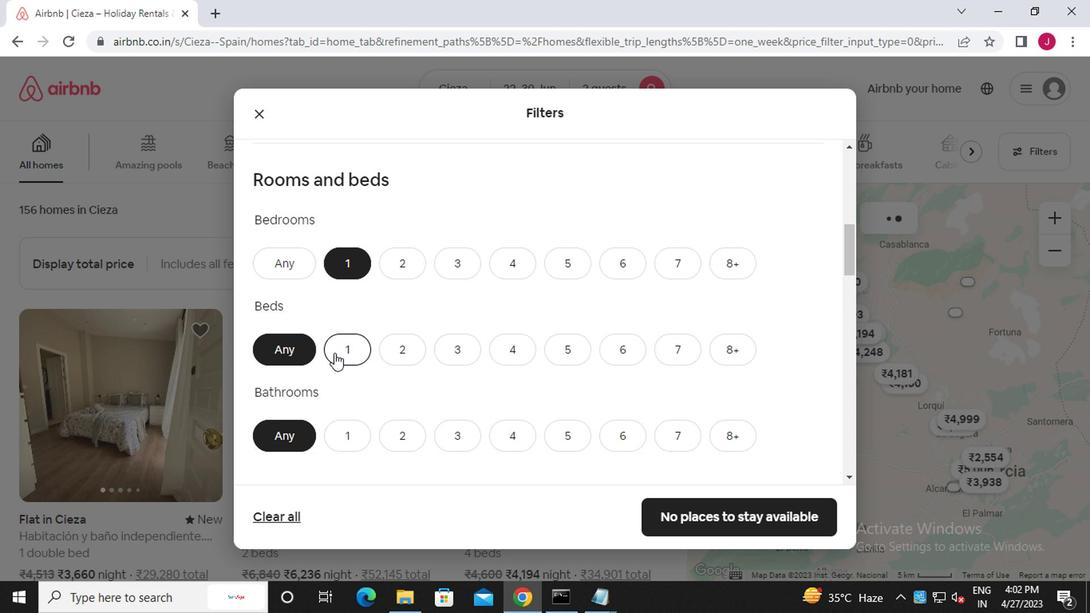 
Action: Mouse moved to (349, 435)
Screenshot: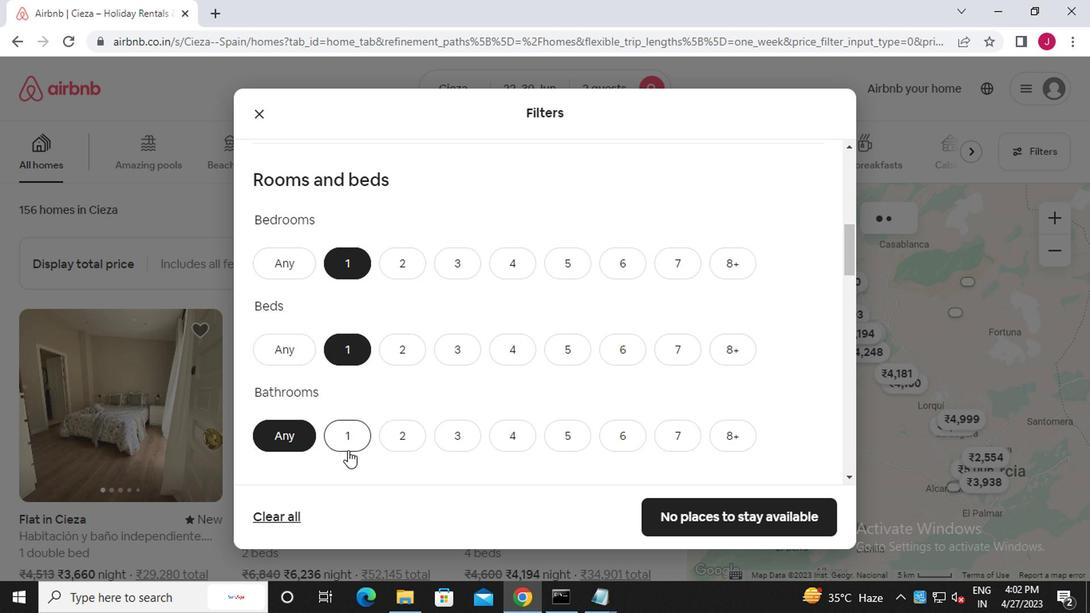 
Action: Mouse pressed left at (349, 435)
Screenshot: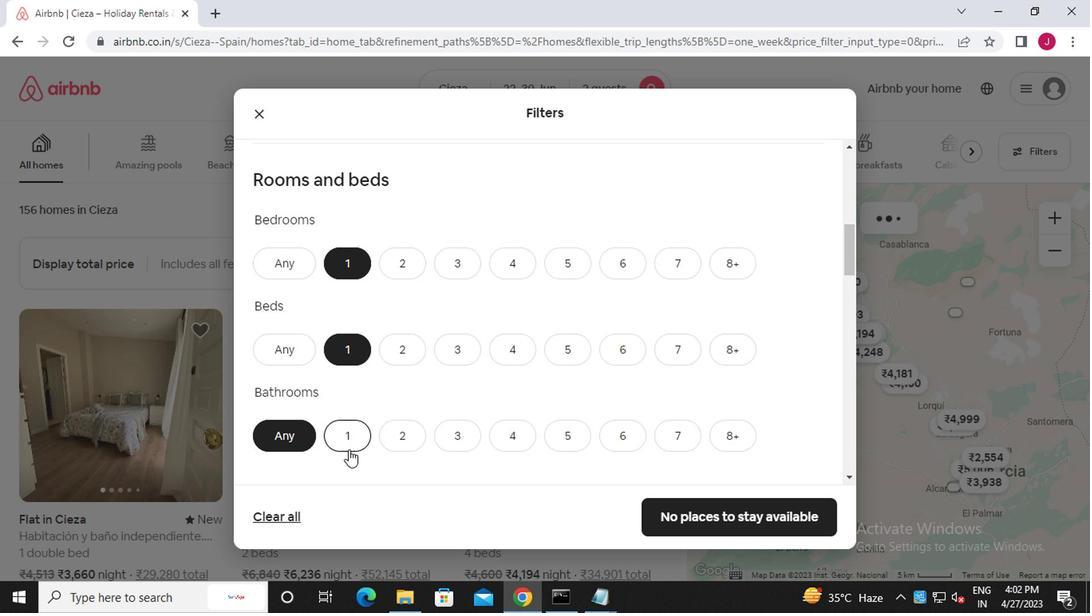 
Action: Mouse moved to (349, 435)
Screenshot: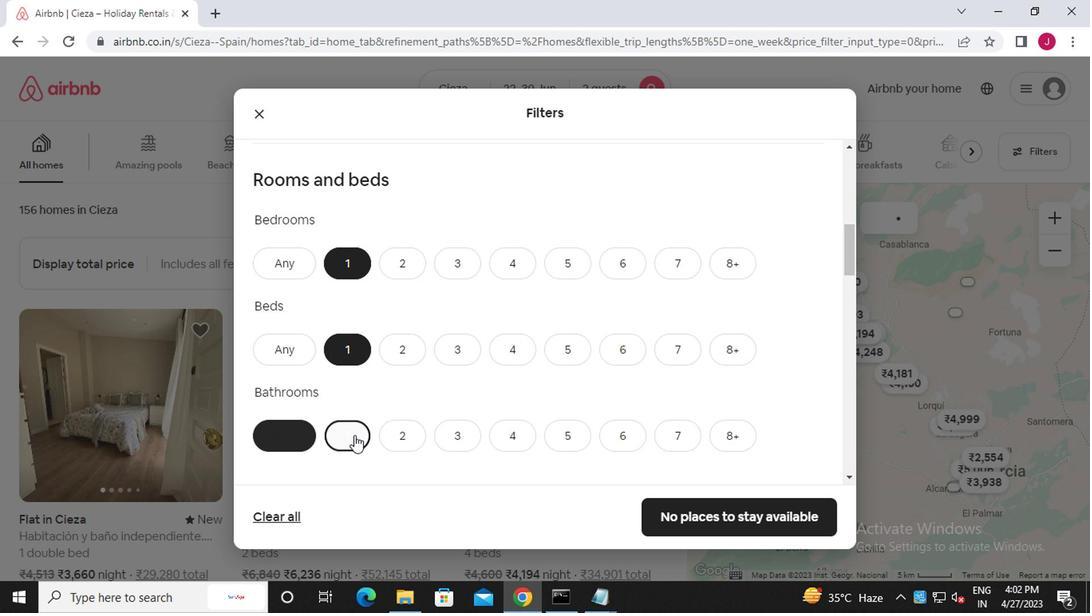 
Action: Mouse scrolled (349, 434) with delta (0, 0)
Screenshot: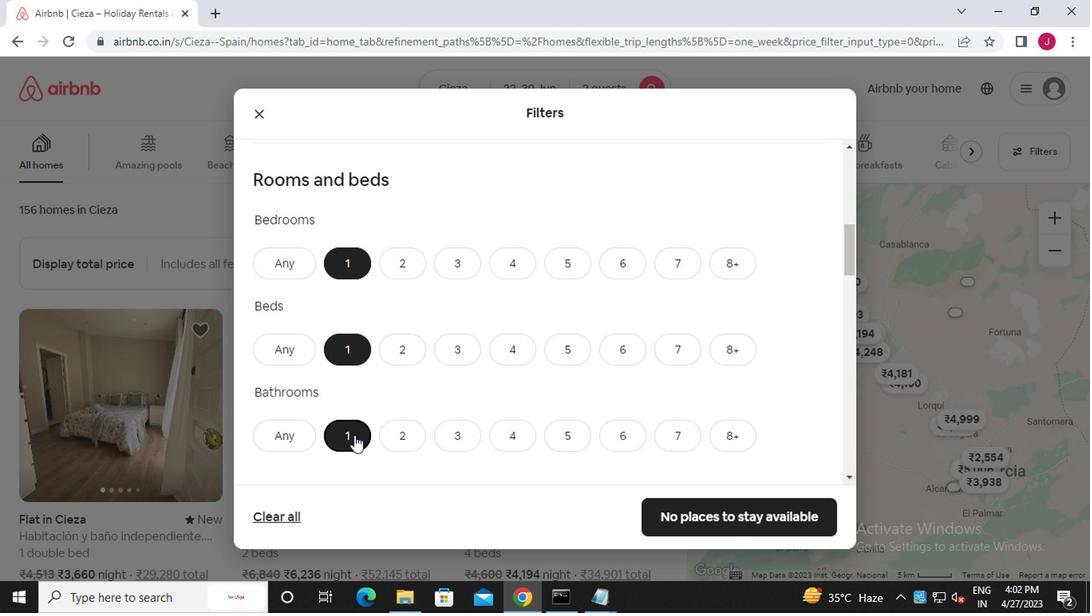 
Action: Mouse scrolled (349, 434) with delta (0, 0)
Screenshot: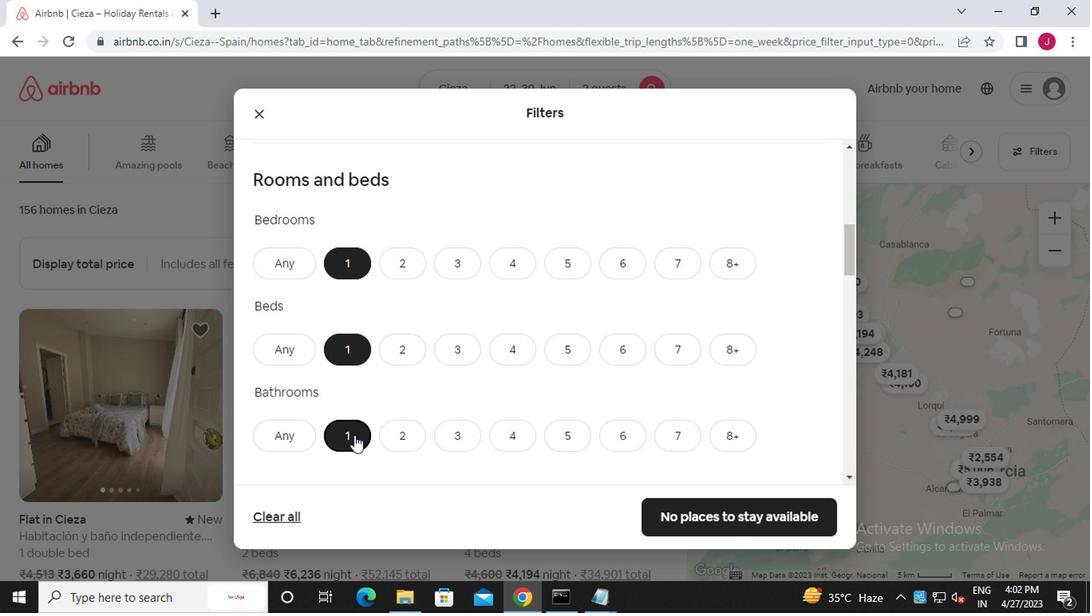 
Action: Mouse moved to (324, 459)
Screenshot: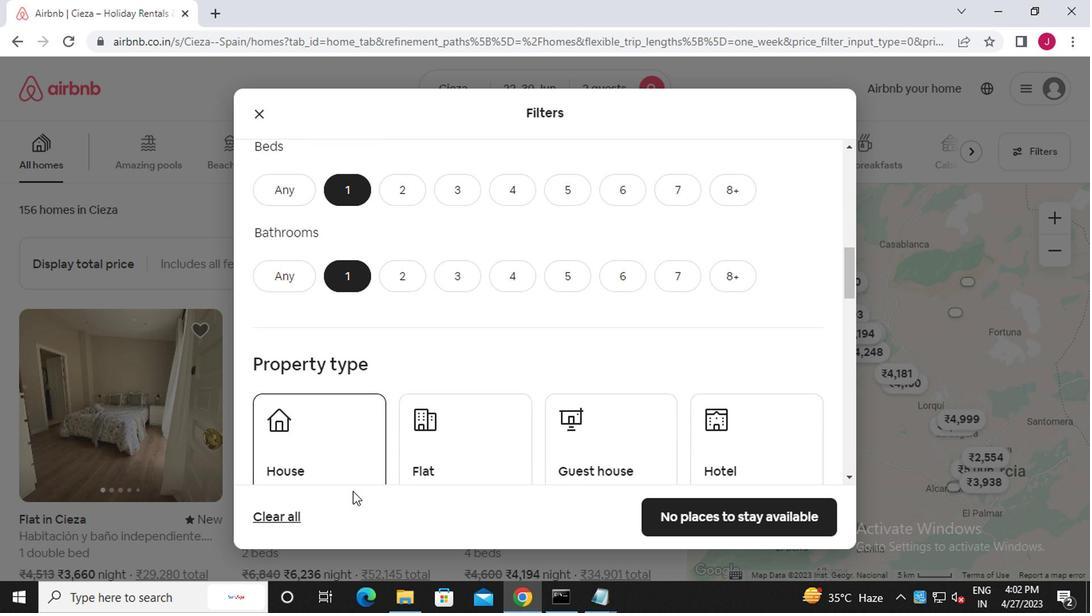 
Action: Mouse pressed left at (324, 459)
Screenshot: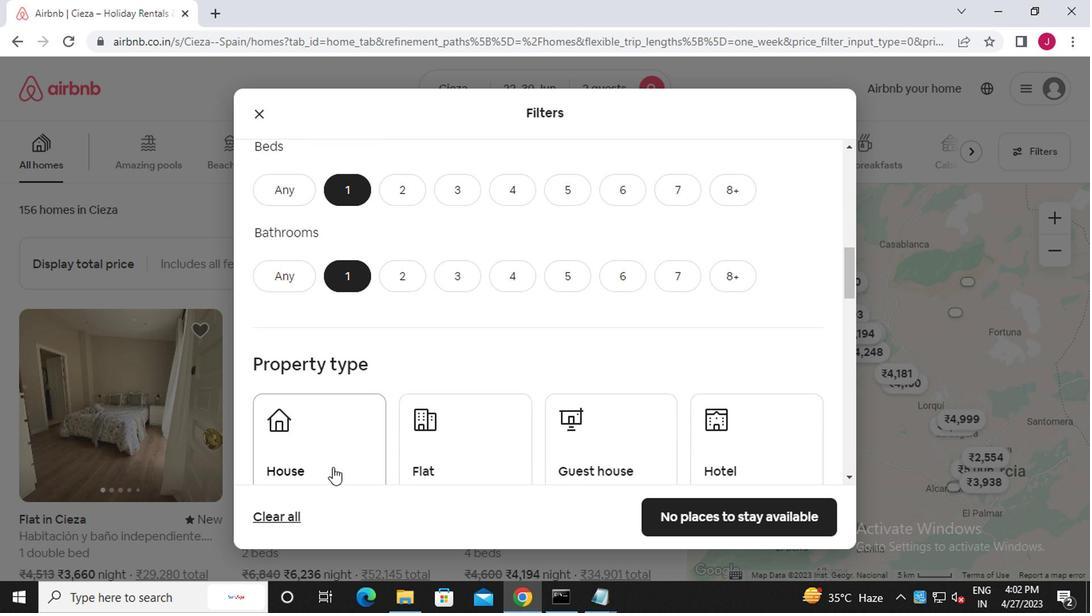
Action: Mouse moved to (453, 444)
Screenshot: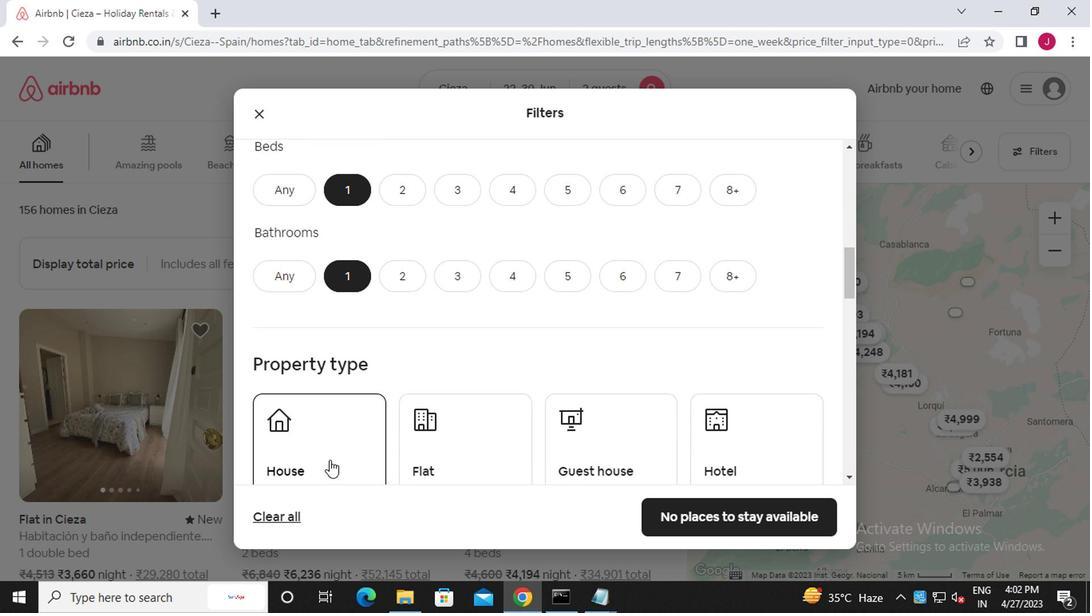 
Action: Mouse pressed left at (453, 444)
Screenshot: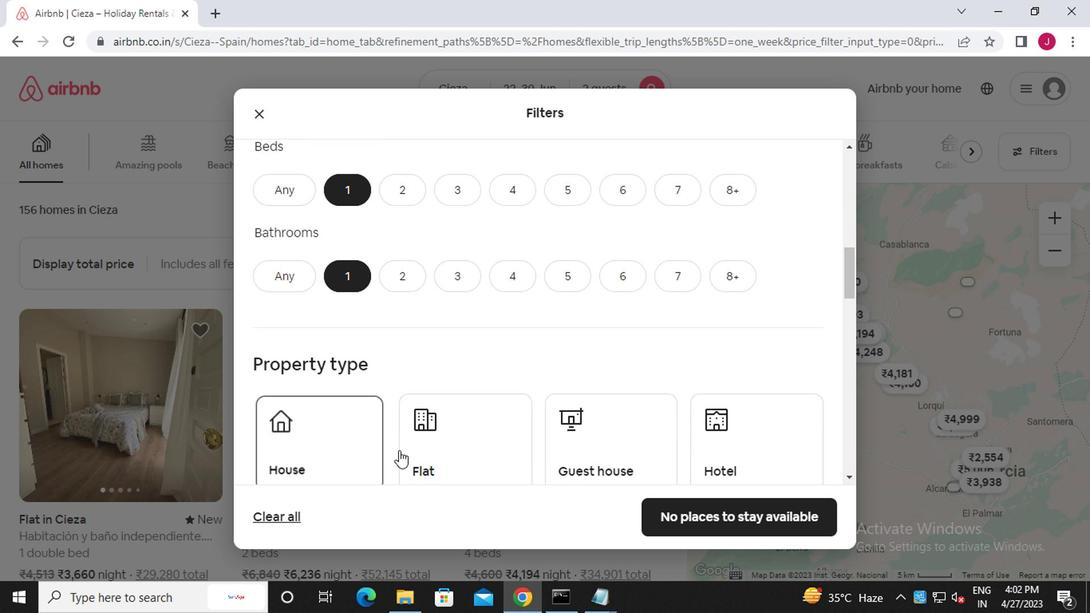 
Action: Mouse moved to (583, 449)
Screenshot: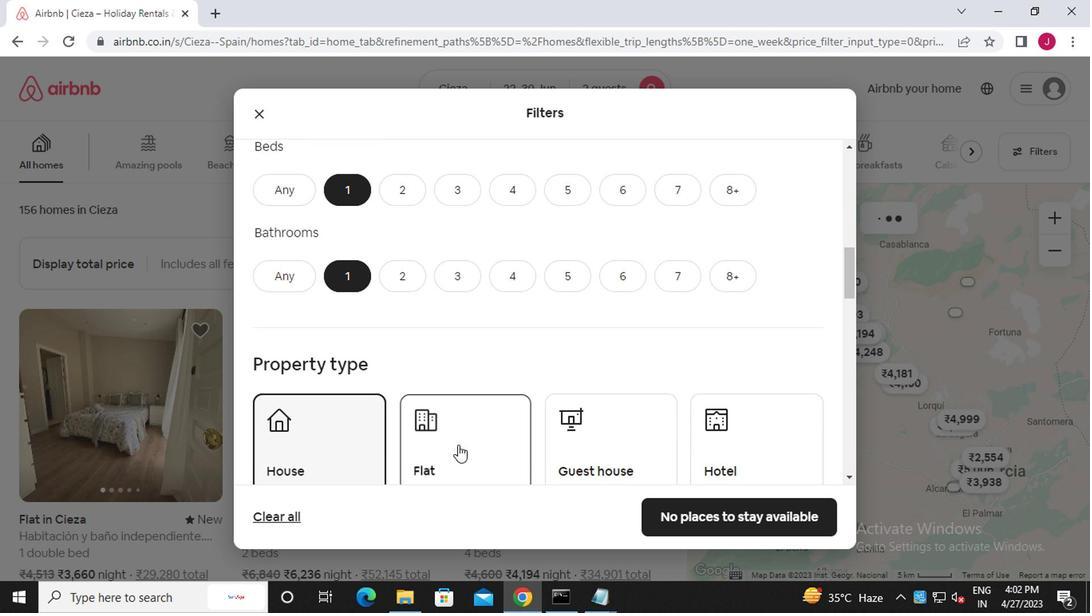 
Action: Mouse pressed left at (583, 449)
Screenshot: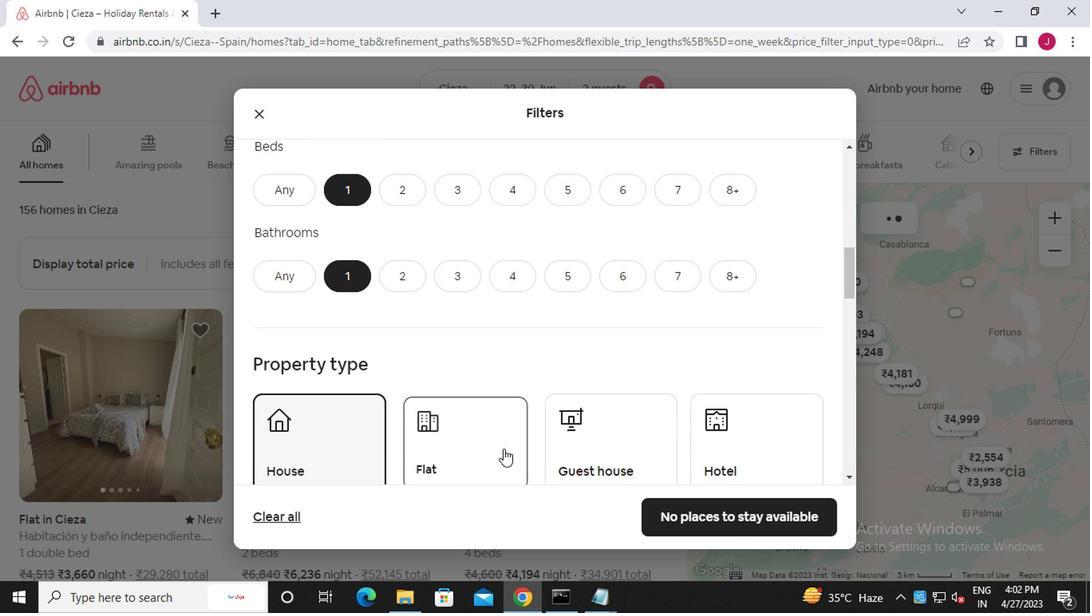 
Action: Mouse moved to (713, 444)
Screenshot: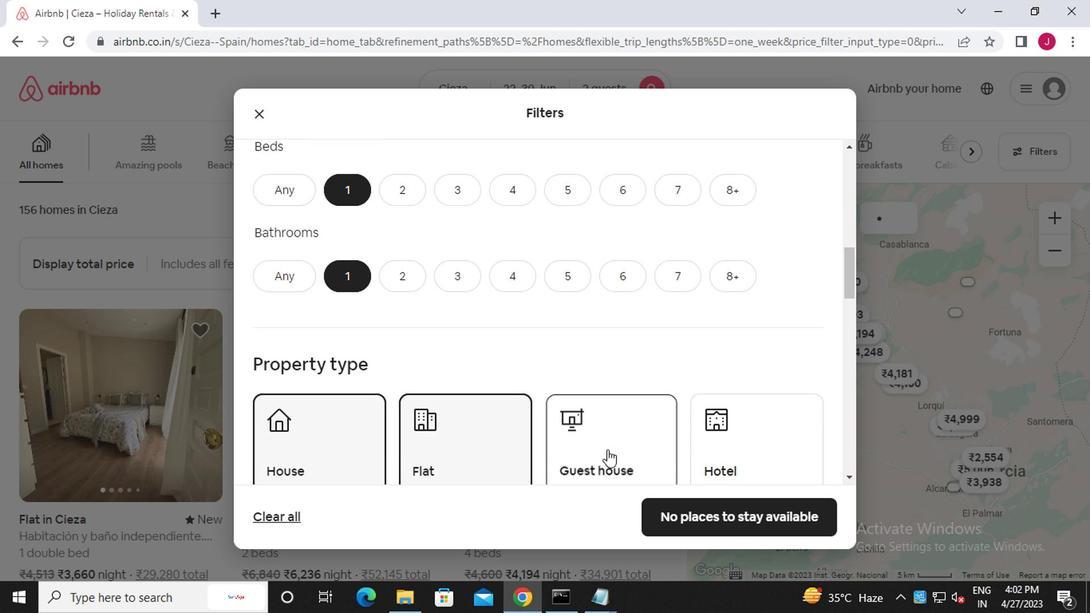 
Action: Mouse pressed left at (713, 444)
Screenshot: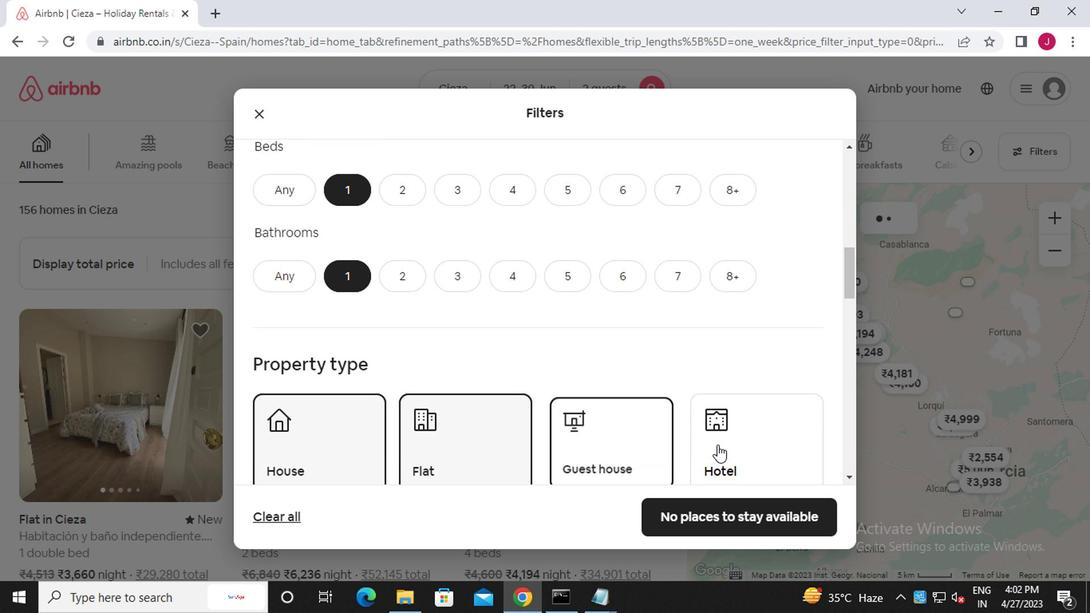 
Action: Mouse moved to (630, 425)
Screenshot: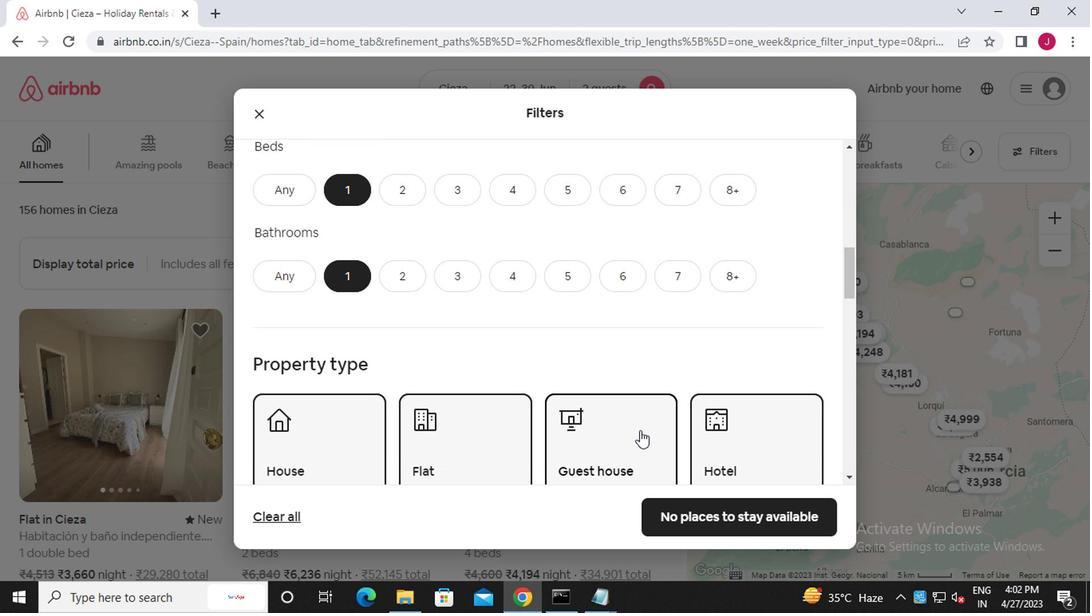 
Action: Mouse scrolled (630, 425) with delta (0, 0)
Screenshot: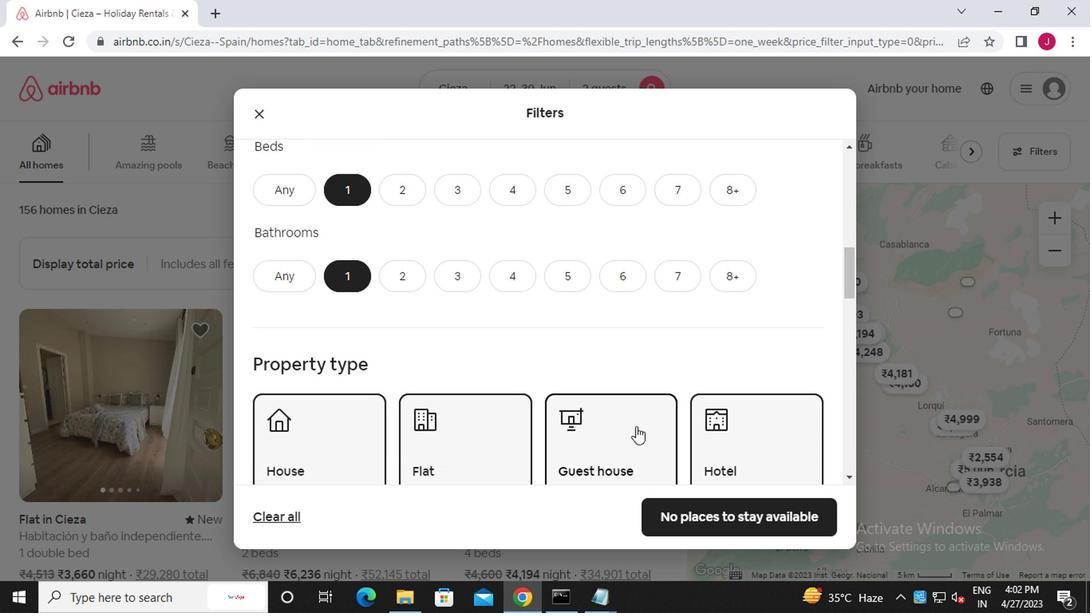 
Action: Mouse scrolled (630, 425) with delta (0, 0)
Screenshot: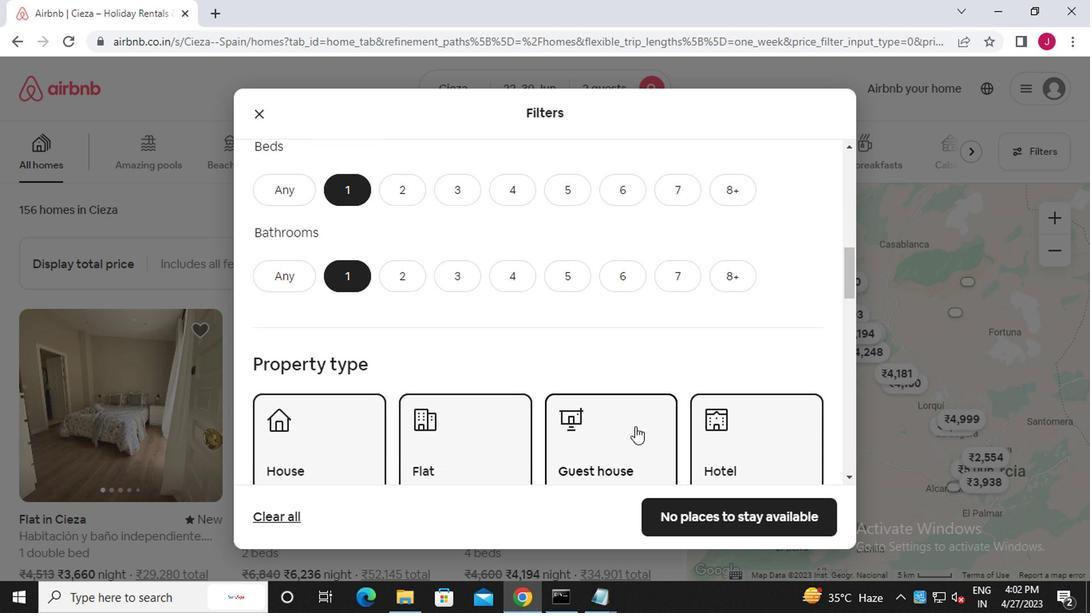 
Action: Mouse scrolled (630, 425) with delta (0, 0)
Screenshot: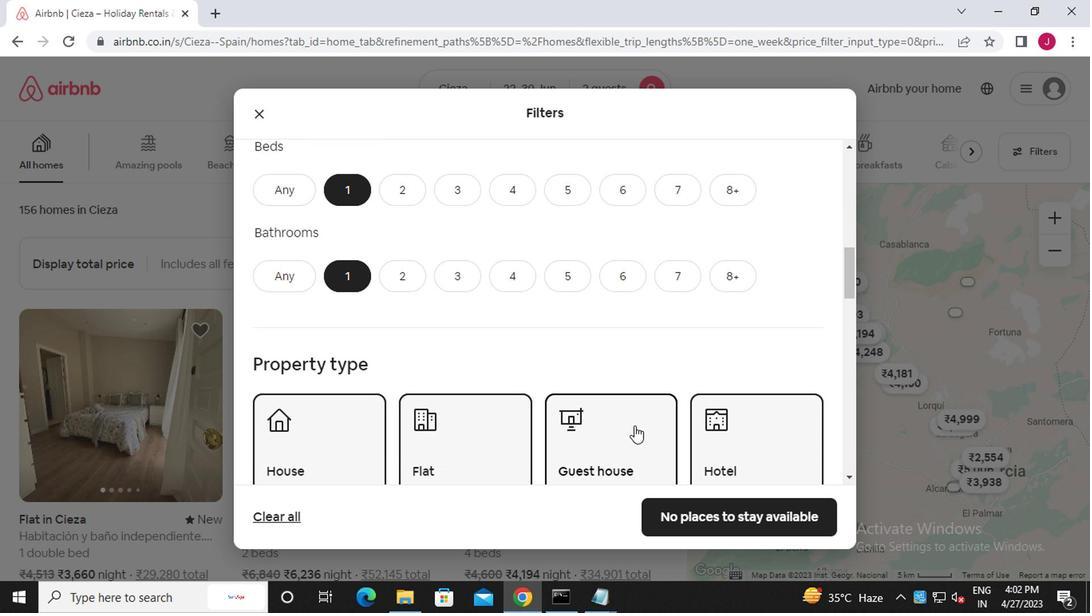 
Action: Mouse scrolled (630, 425) with delta (0, 0)
Screenshot: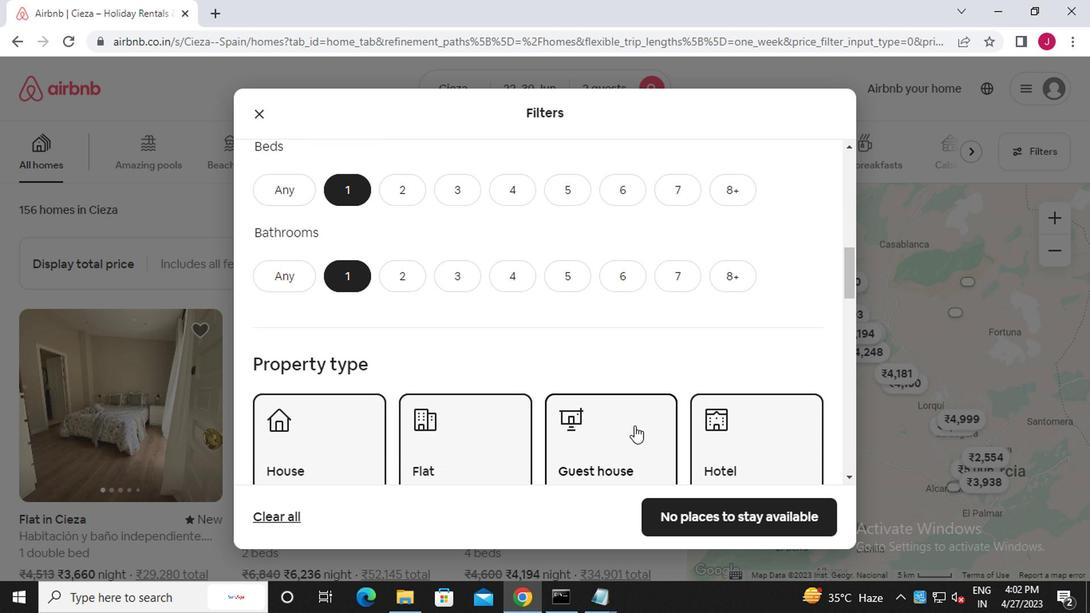 
Action: Mouse scrolled (630, 425) with delta (0, 0)
Screenshot: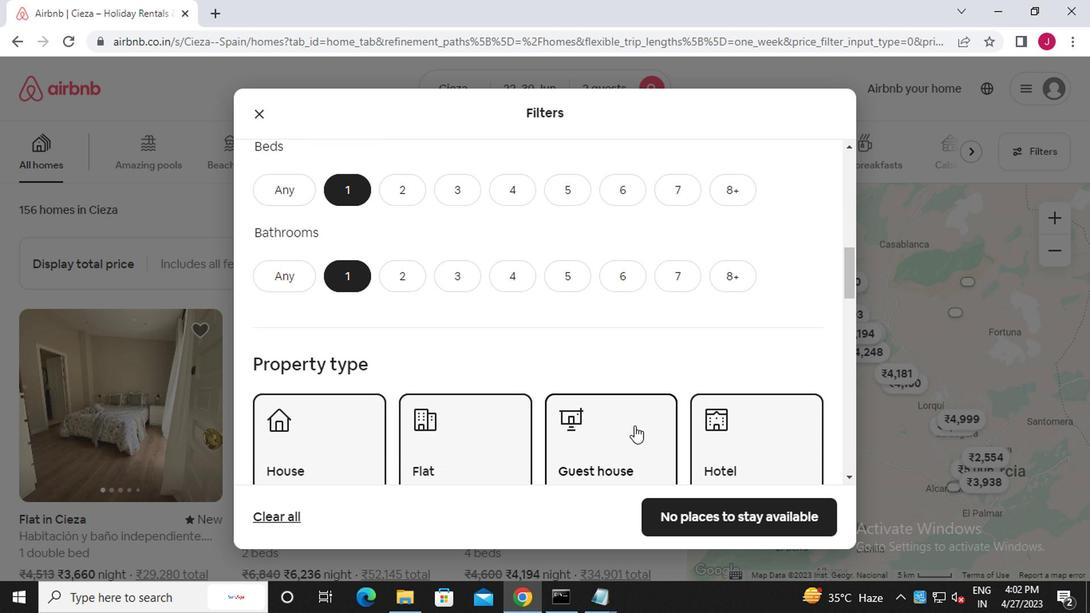 
Action: Mouse moved to (402, 330)
Screenshot: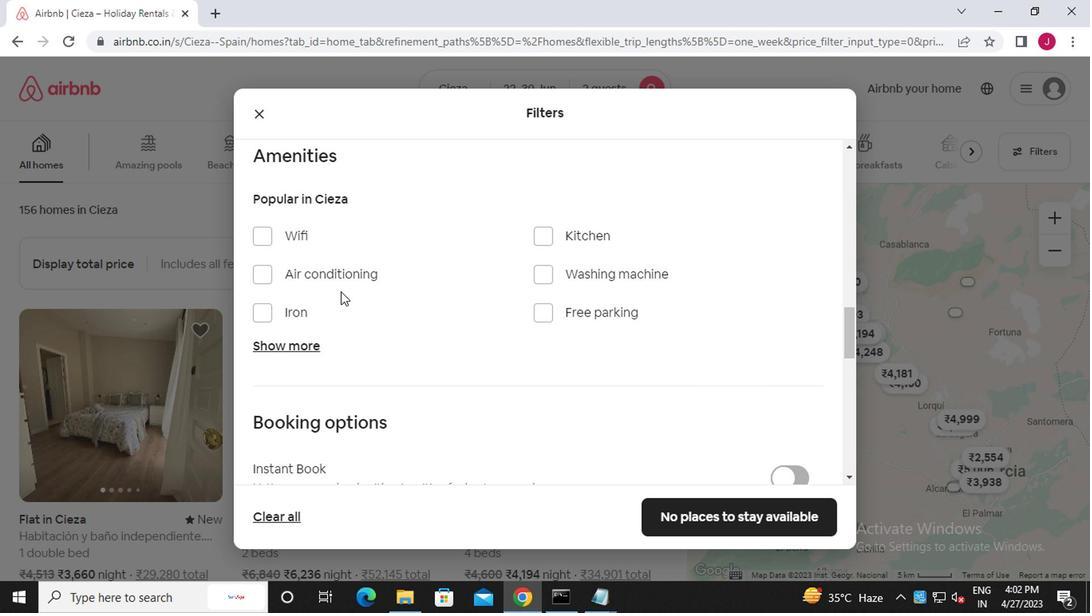 
Action: Mouse scrolled (402, 330) with delta (0, 0)
Screenshot: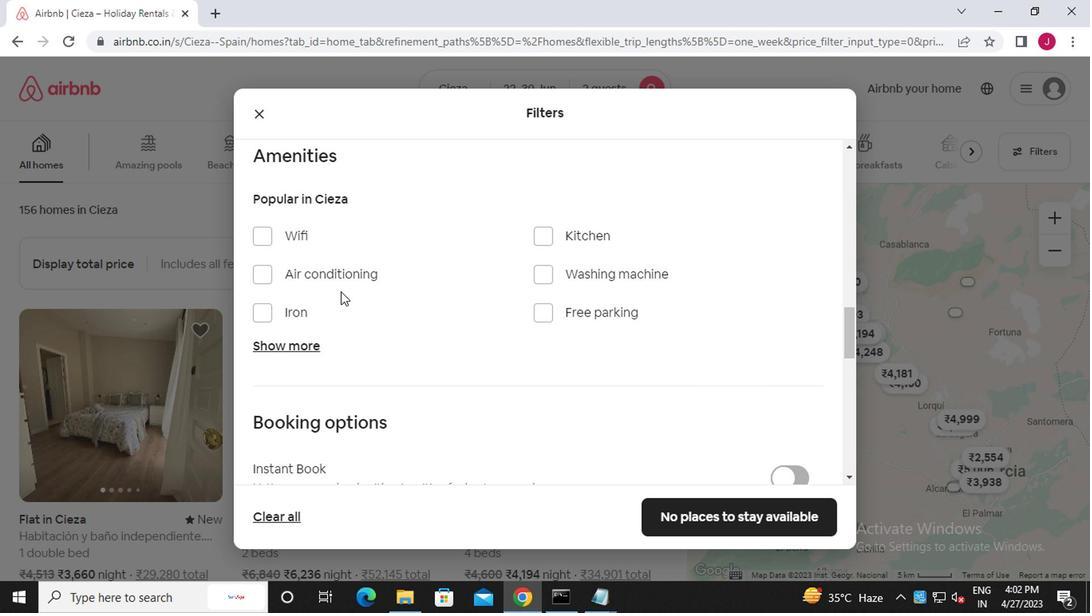 
Action: Mouse moved to (411, 339)
Screenshot: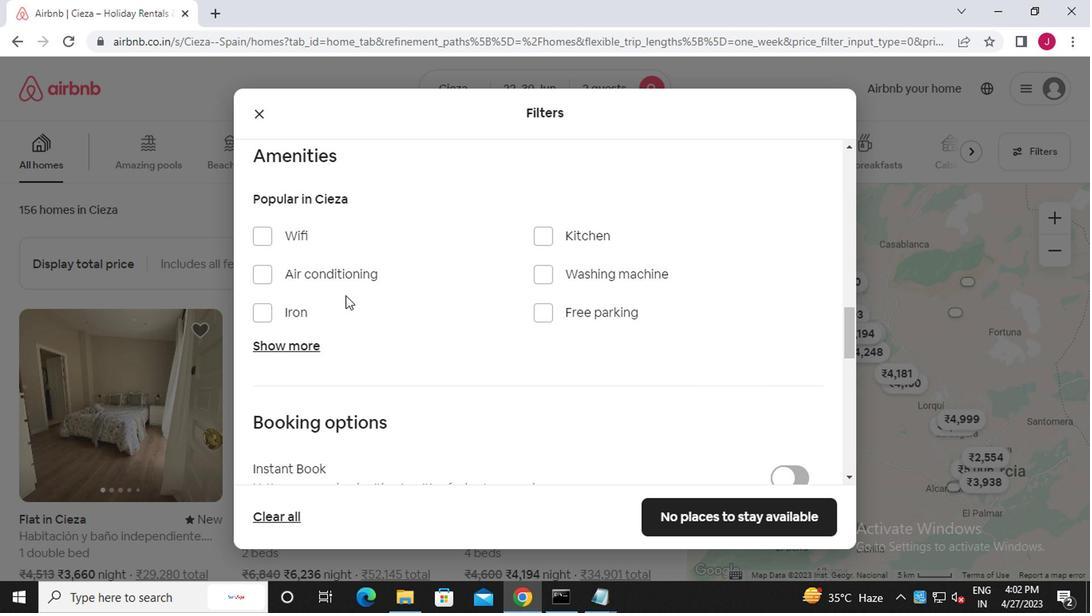 
Action: Mouse scrolled (411, 338) with delta (0, 0)
Screenshot: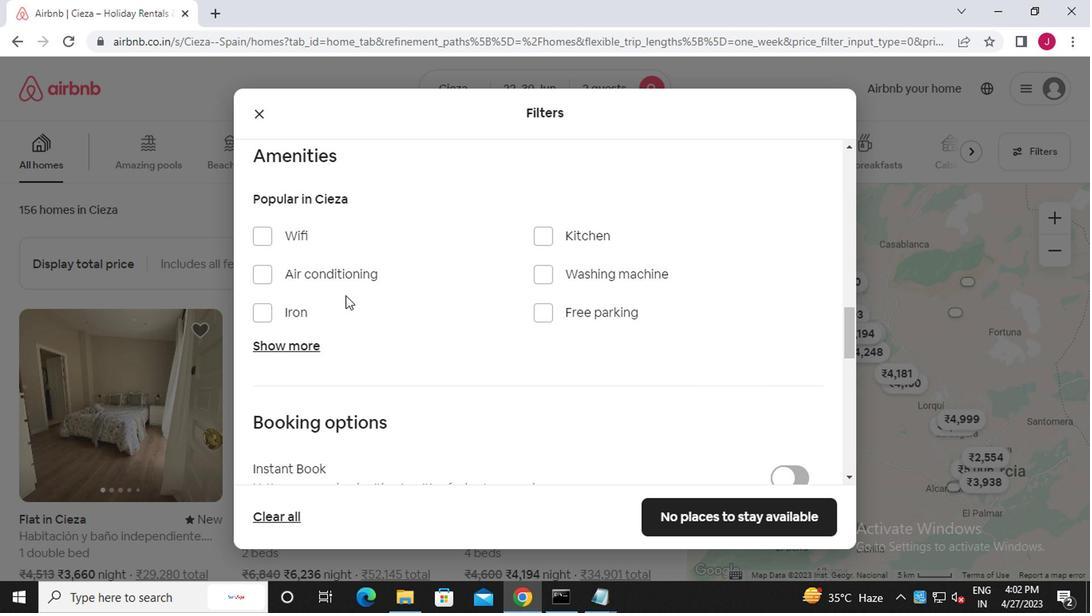 
Action: Mouse moved to (411, 340)
Screenshot: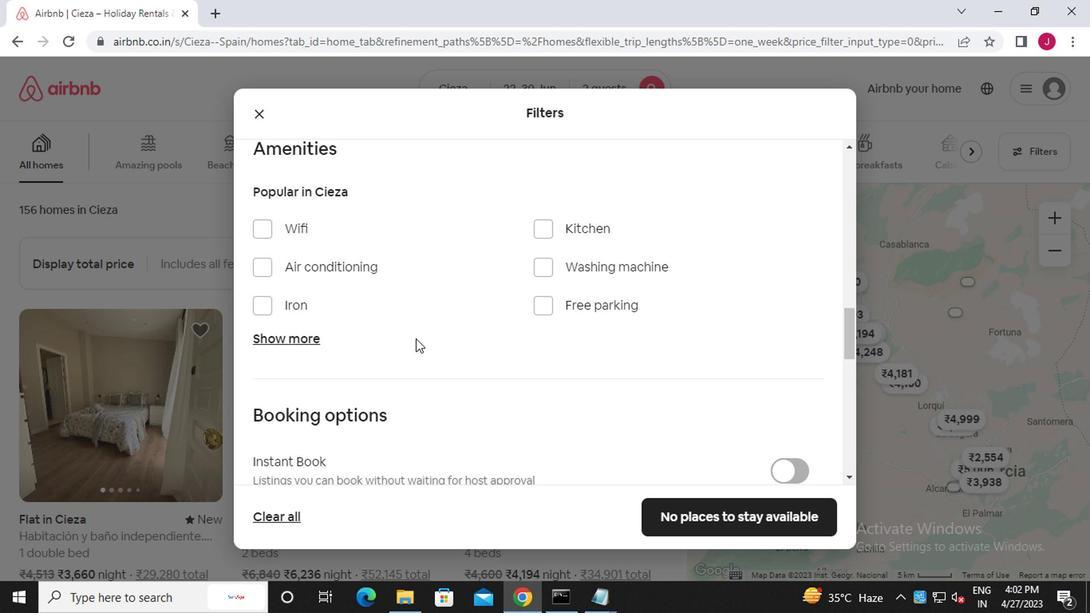 
Action: Mouse scrolled (411, 340) with delta (0, 0)
Screenshot: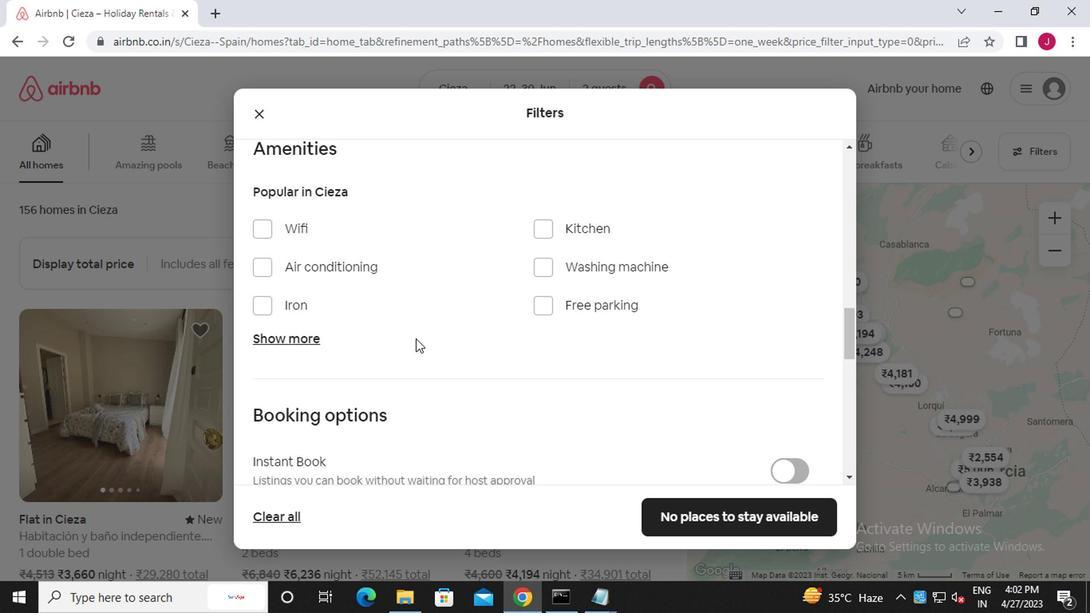 
Action: Mouse moved to (787, 294)
Screenshot: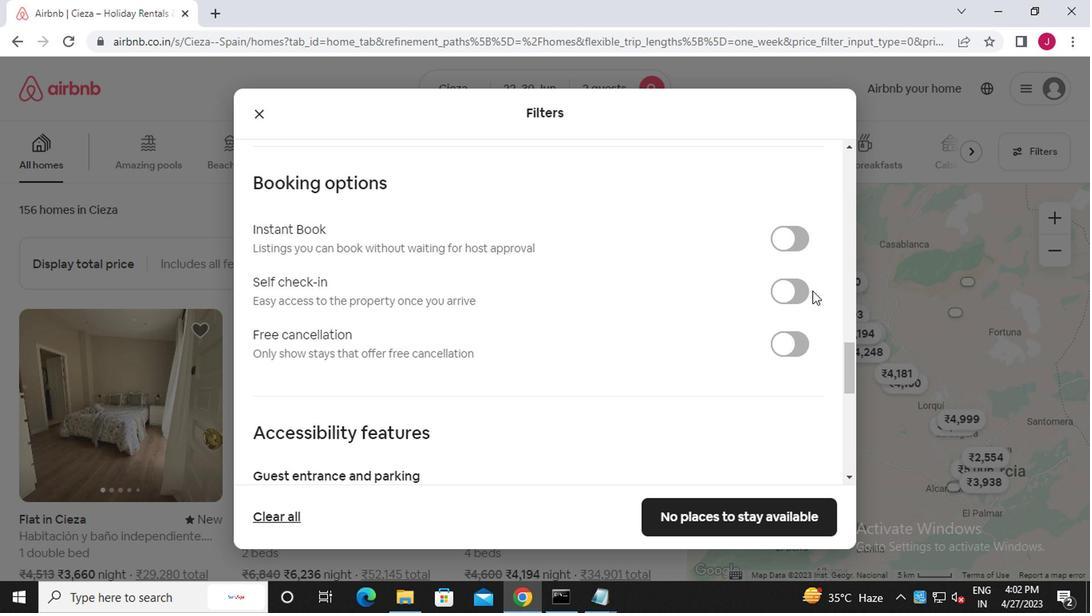 
Action: Mouse pressed left at (787, 294)
Screenshot: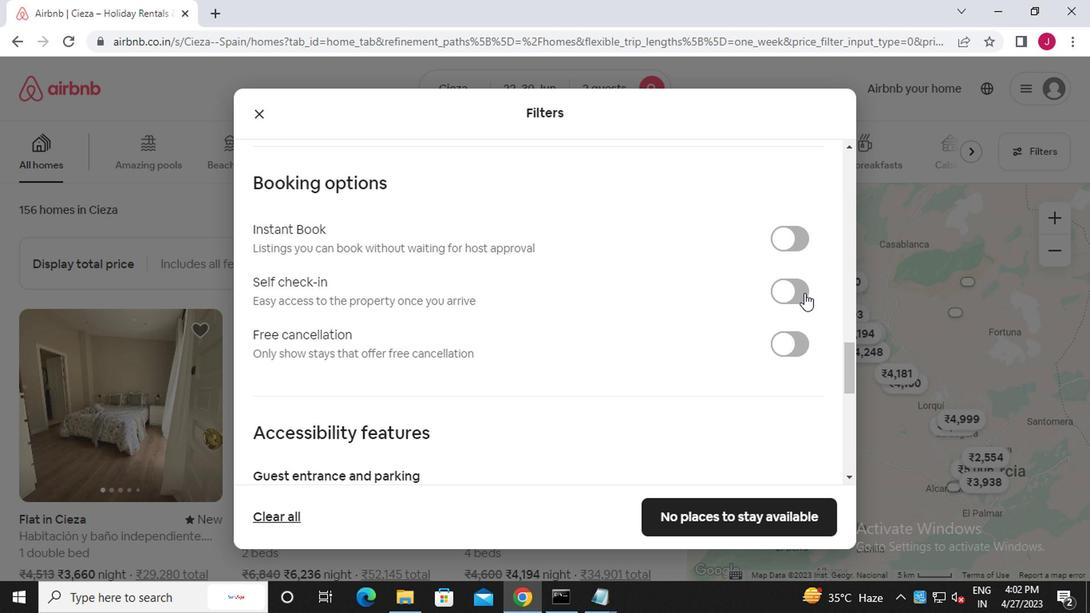 
Action: Mouse moved to (412, 371)
Screenshot: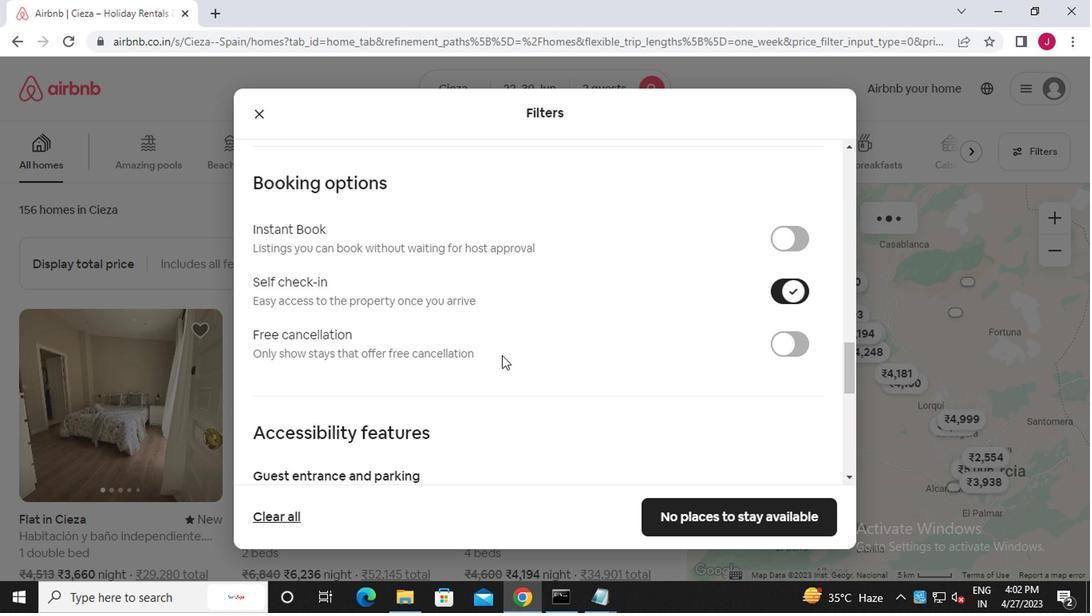 
Action: Mouse scrolled (412, 370) with delta (0, 0)
Screenshot: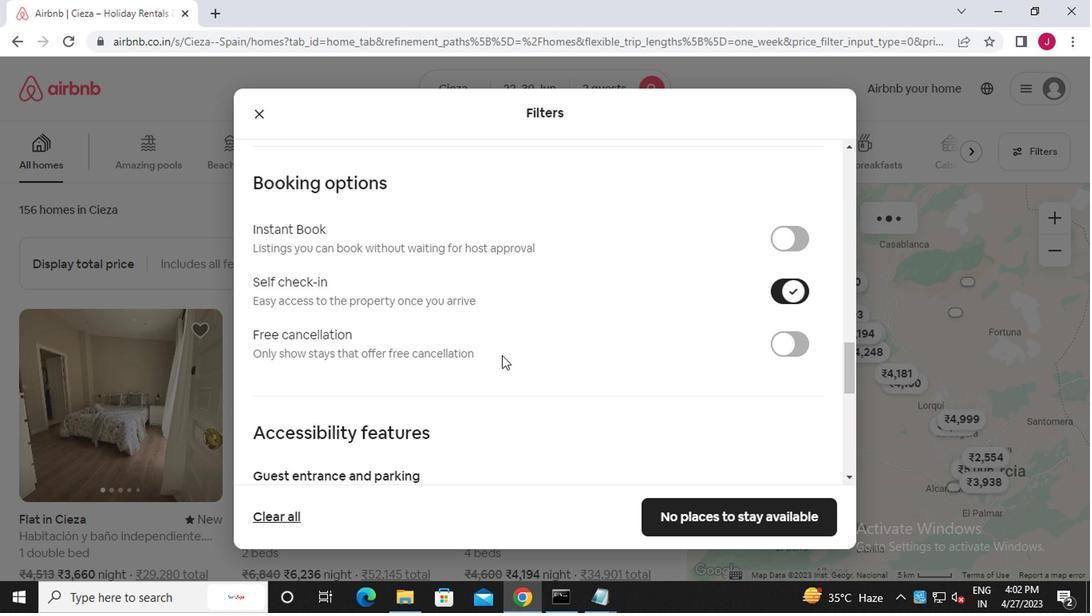 
Action: Mouse moved to (411, 371)
Screenshot: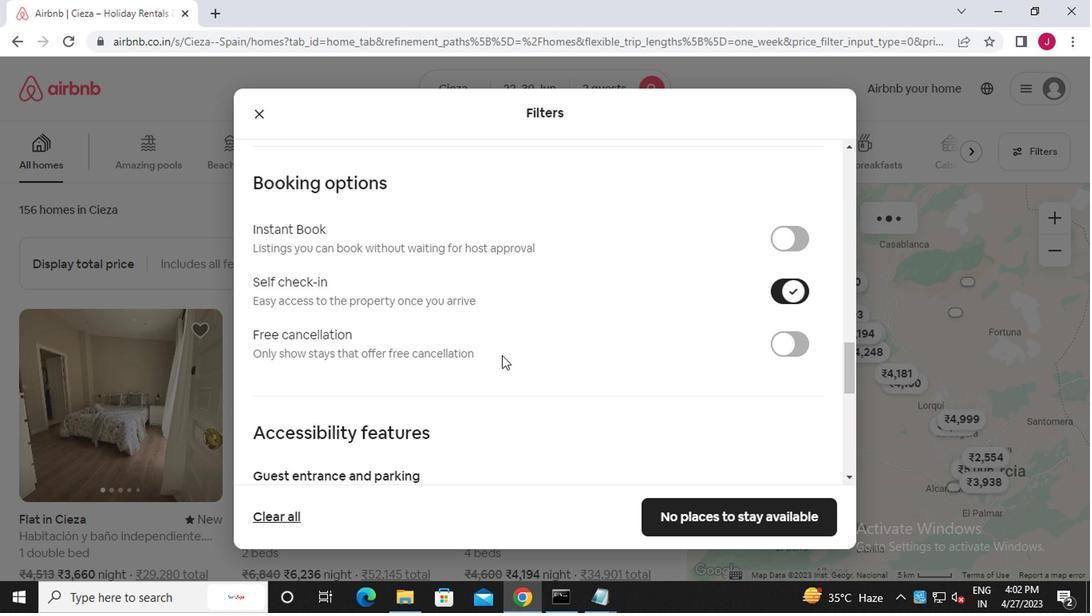 
Action: Mouse scrolled (411, 371) with delta (0, 0)
Screenshot: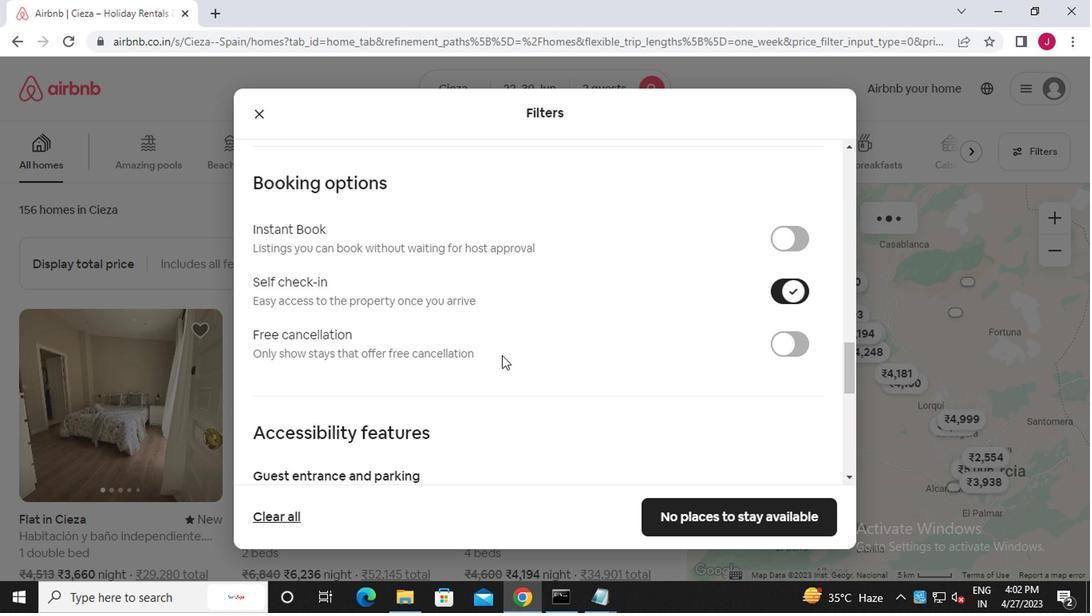 
Action: Mouse scrolled (411, 371) with delta (0, 0)
Screenshot: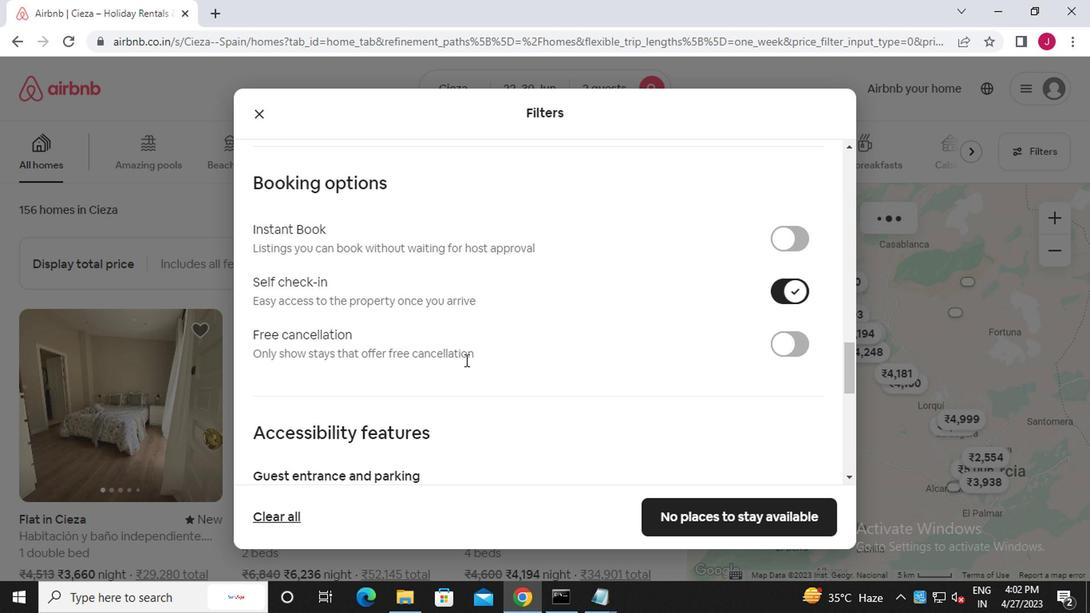
Action: Mouse scrolled (411, 371) with delta (0, 0)
Screenshot: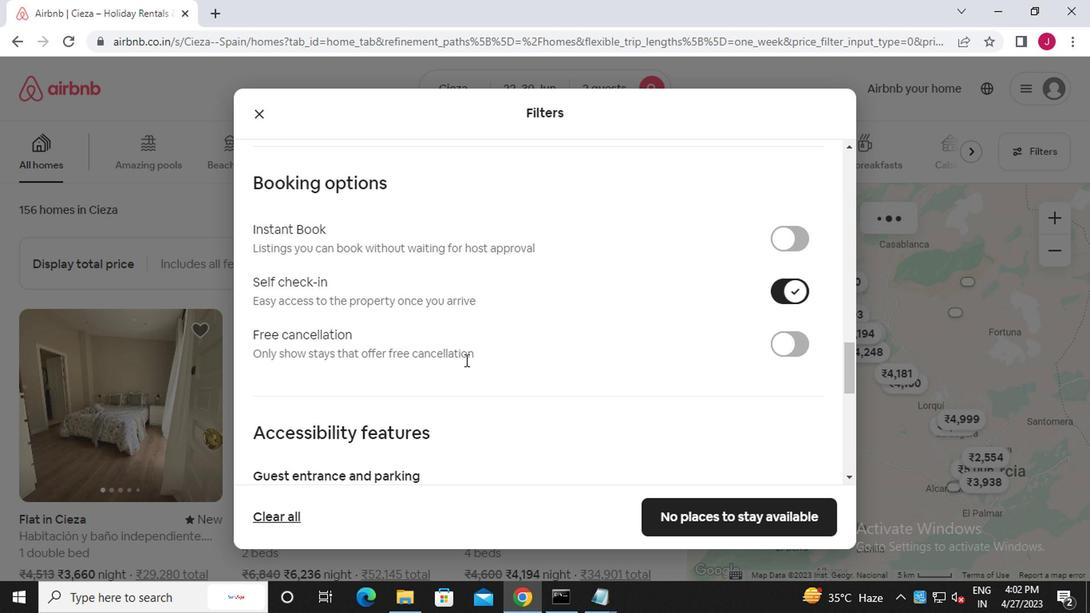 
Action: Mouse scrolled (411, 371) with delta (0, 0)
Screenshot: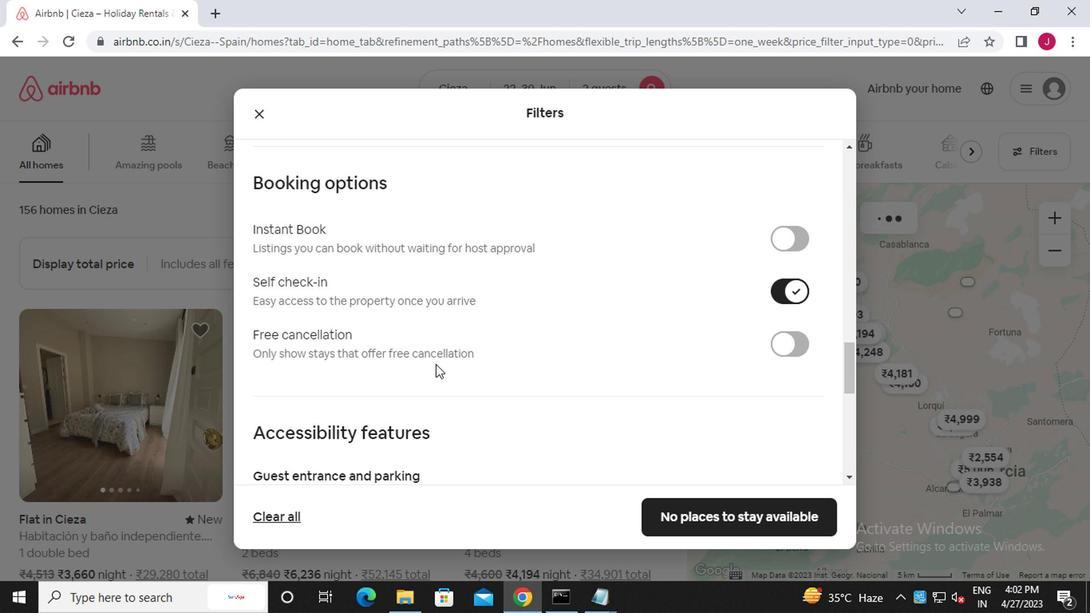 
Action: Mouse moved to (409, 374)
Screenshot: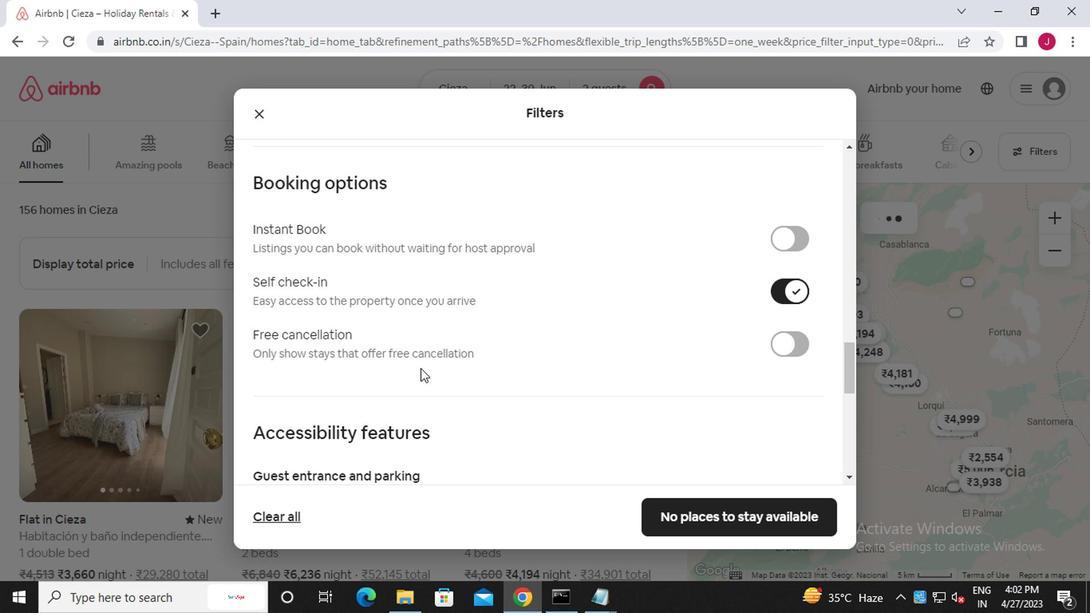 
Action: Mouse scrolled (409, 373) with delta (0, -1)
Screenshot: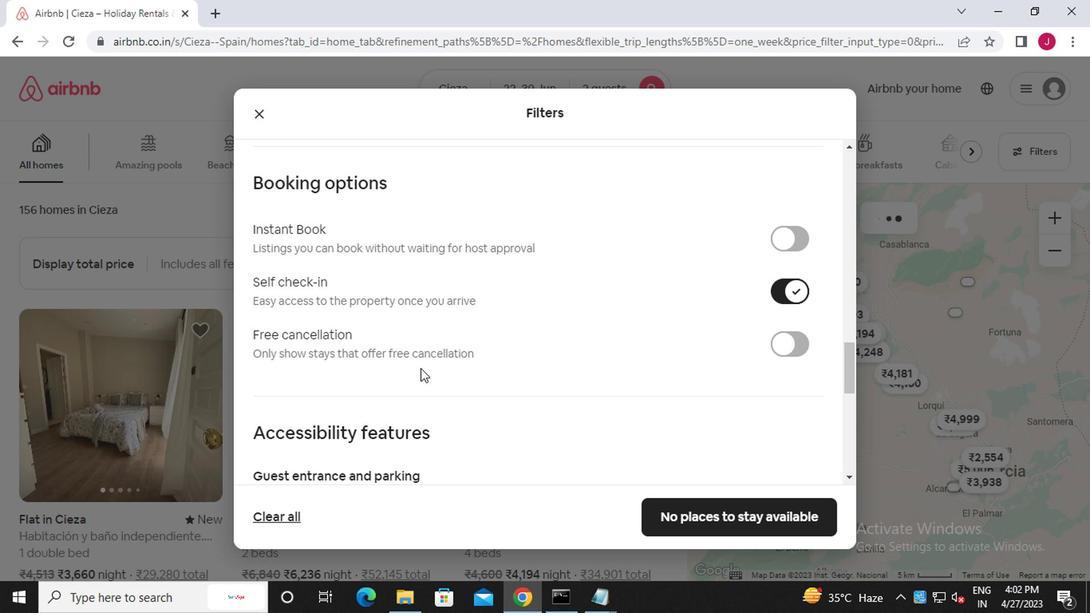 
Action: Mouse moved to (259, 413)
Screenshot: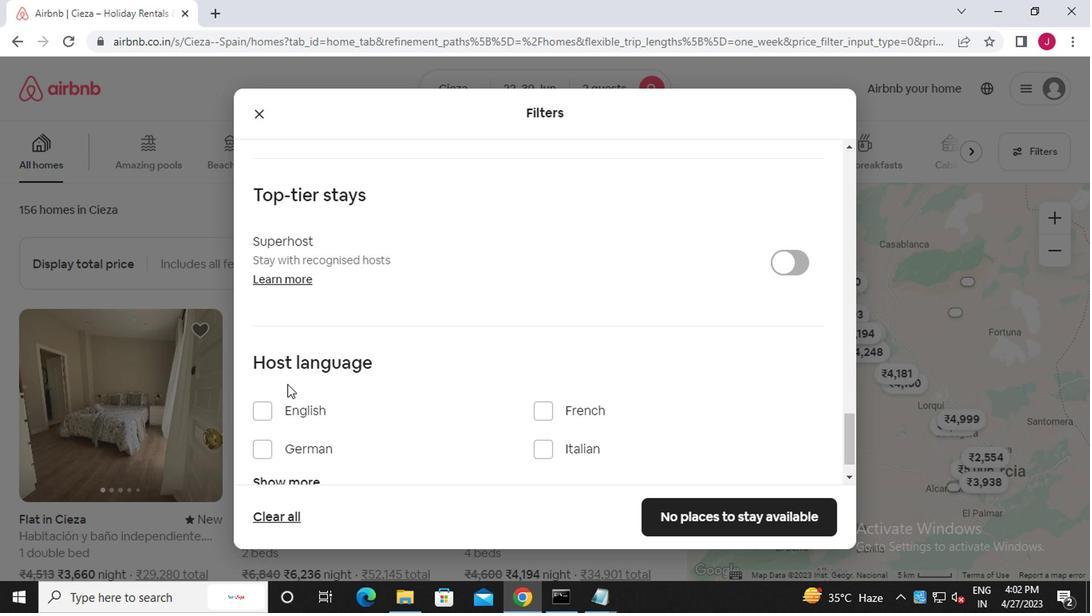 
Action: Mouse pressed left at (259, 413)
Screenshot: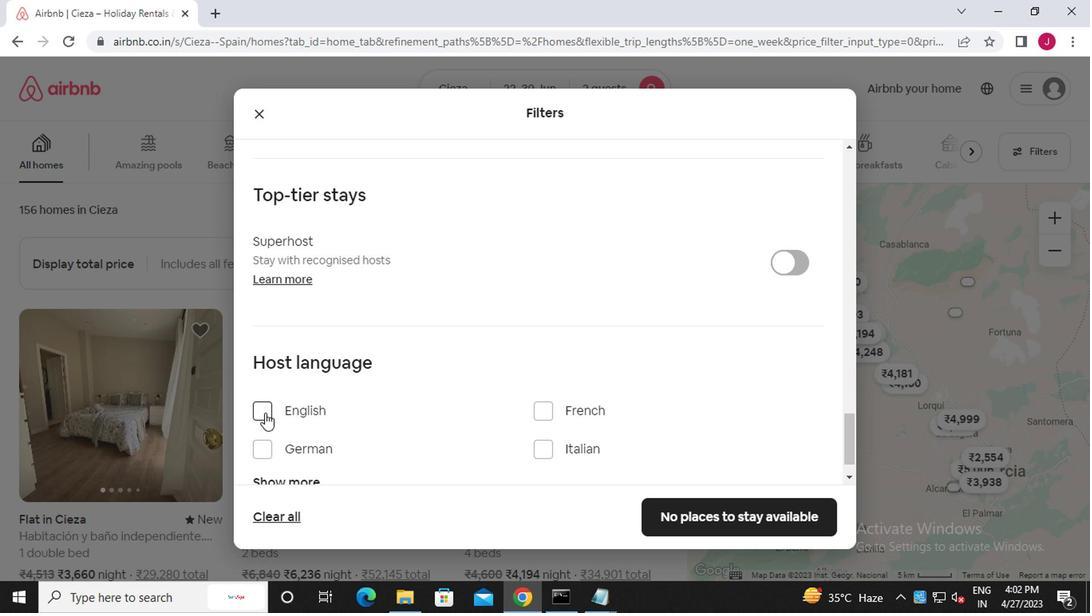 
Action: Mouse moved to (676, 519)
Screenshot: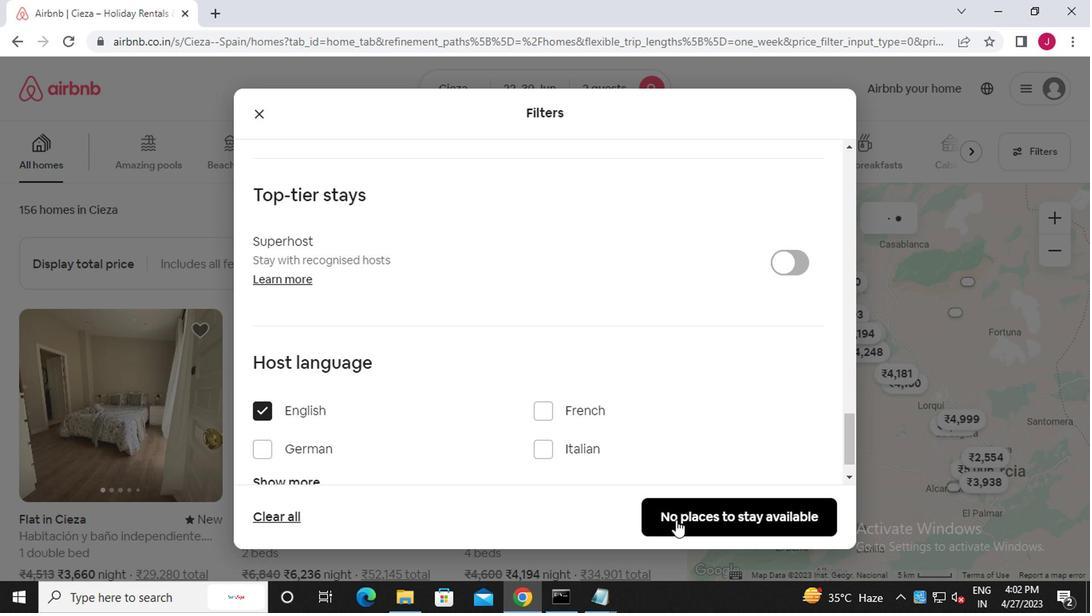 
Action: Mouse pressed left at (676, 519)
Screenshot: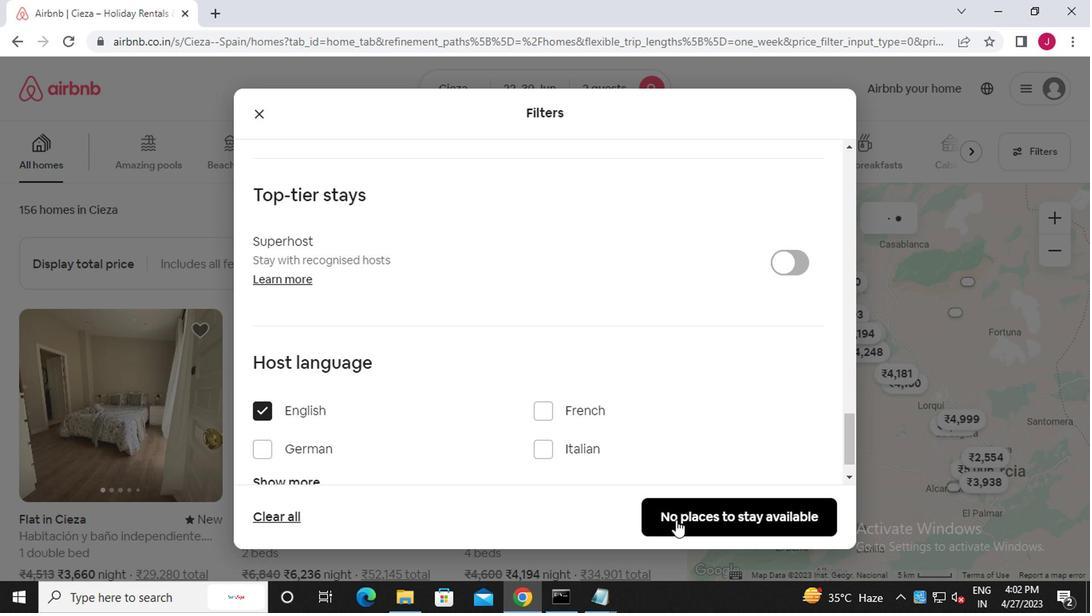 
Action: Mouse moved to (668, 517)
Screenshot: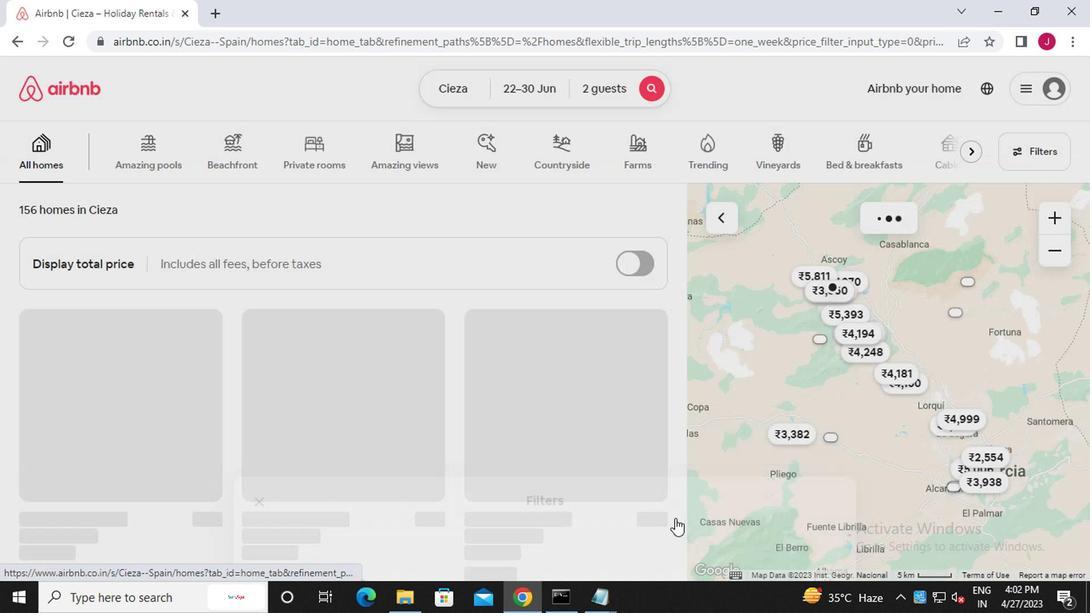 
